 Task: Search one way flight ticket for 4 adults, 2 children, 2 infants in seat and 1 infant on lap in premium economy from Montgomery: Montgomery Regional Airportß(dannelly Field) to Rockford: Chicago Rockford International Airport(was Northwest Chicagoland Regional Airport At Rockford) on 5-1-2023. Choice of flights is American. Number of bags: 1 carry on bag. Outbound departure time preference is 16:00. Return departure time preference is 20:45.
Action: Mouse moved to (198, 284)
Screenshot: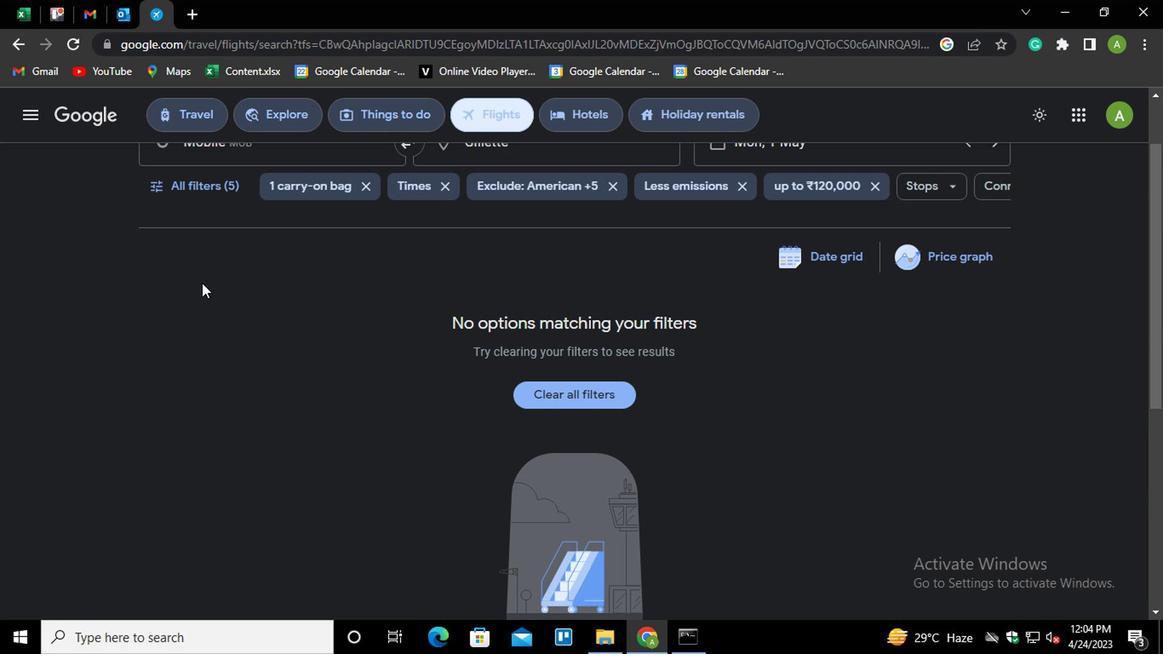 
Action: Mouse scrolled (198, 285) with delta (0, 1)
Screenshot: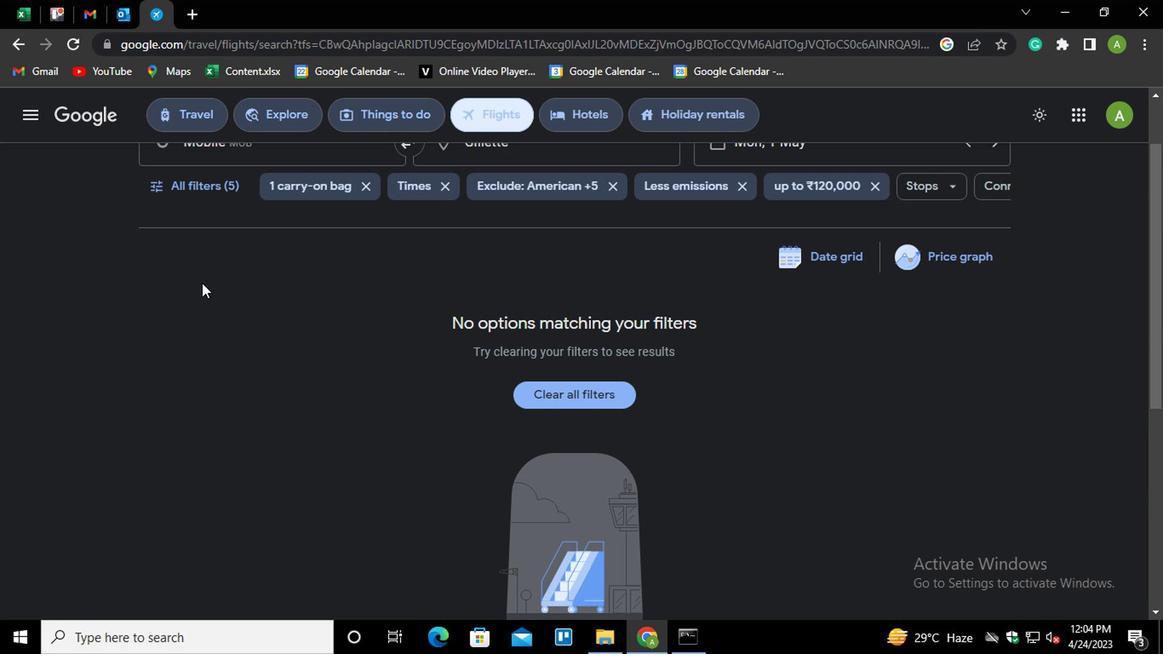 
Action: Mouse scrolled (198, 285) with delta (0, 1)
Screenshot: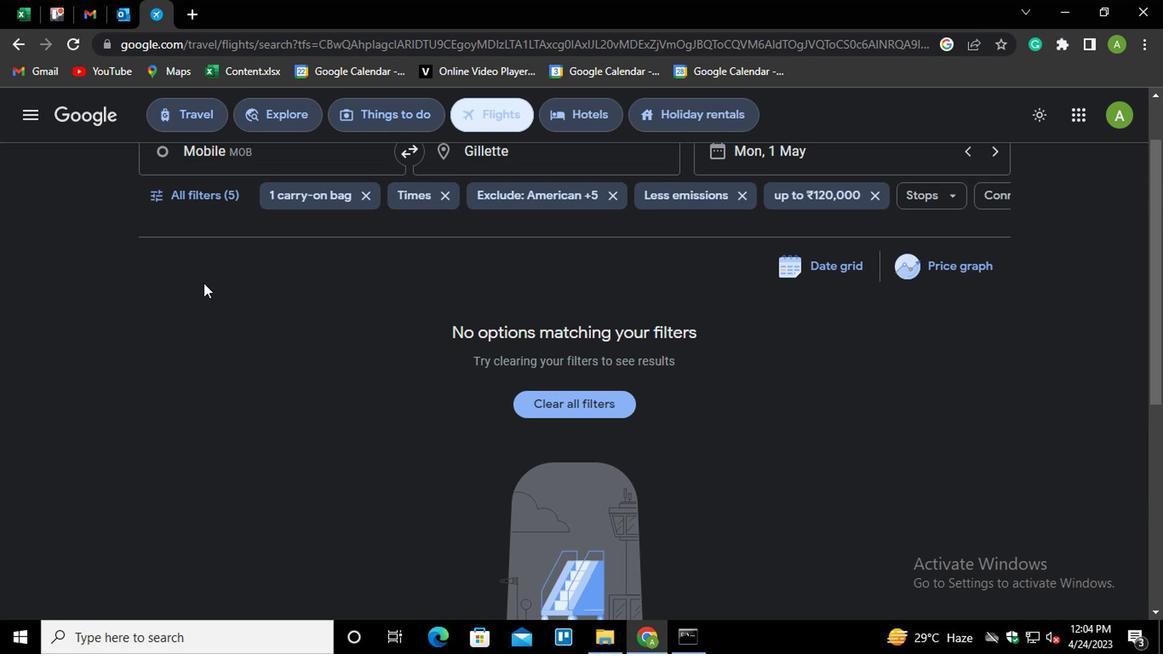 
Action: Mouse scrolled (198, 285) with delta (0, 1)
Screenshot: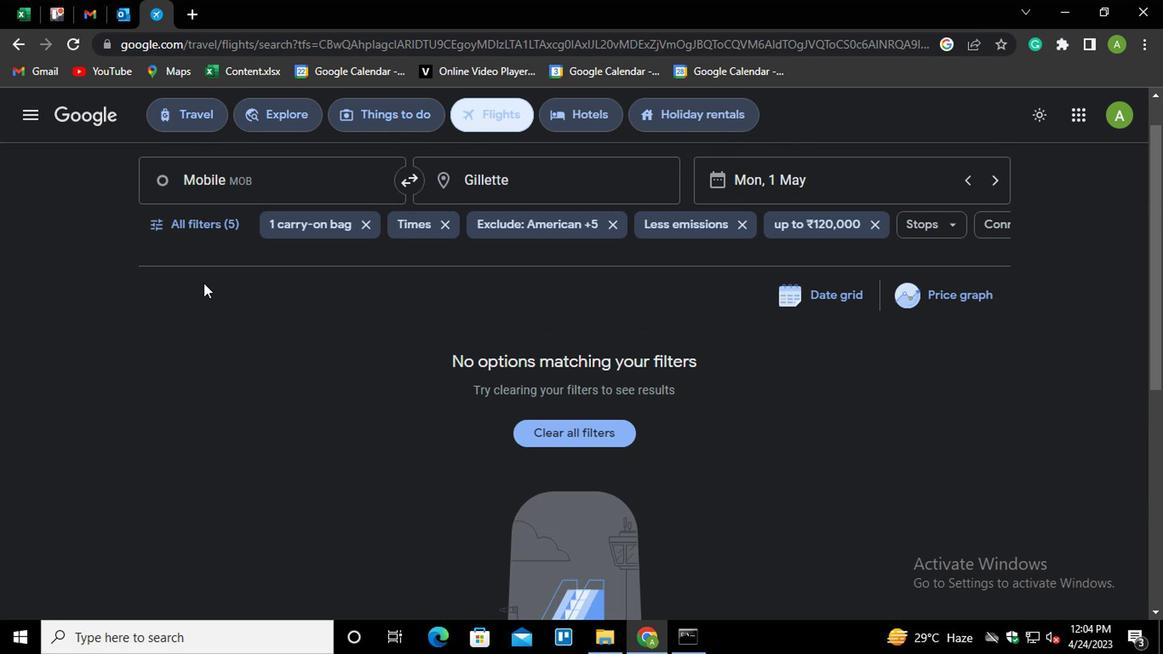 
Action: Mouse moved to (195, 187)
Screenshot: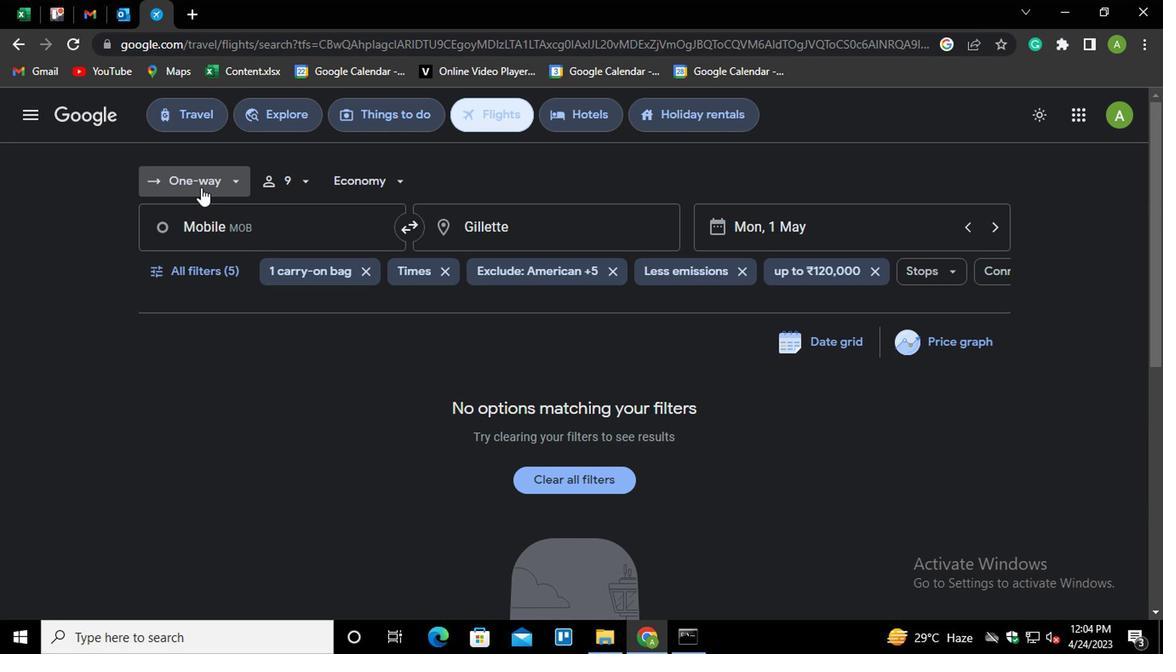 
Action: Mouse pressed left at (195, 187)
Screenshot: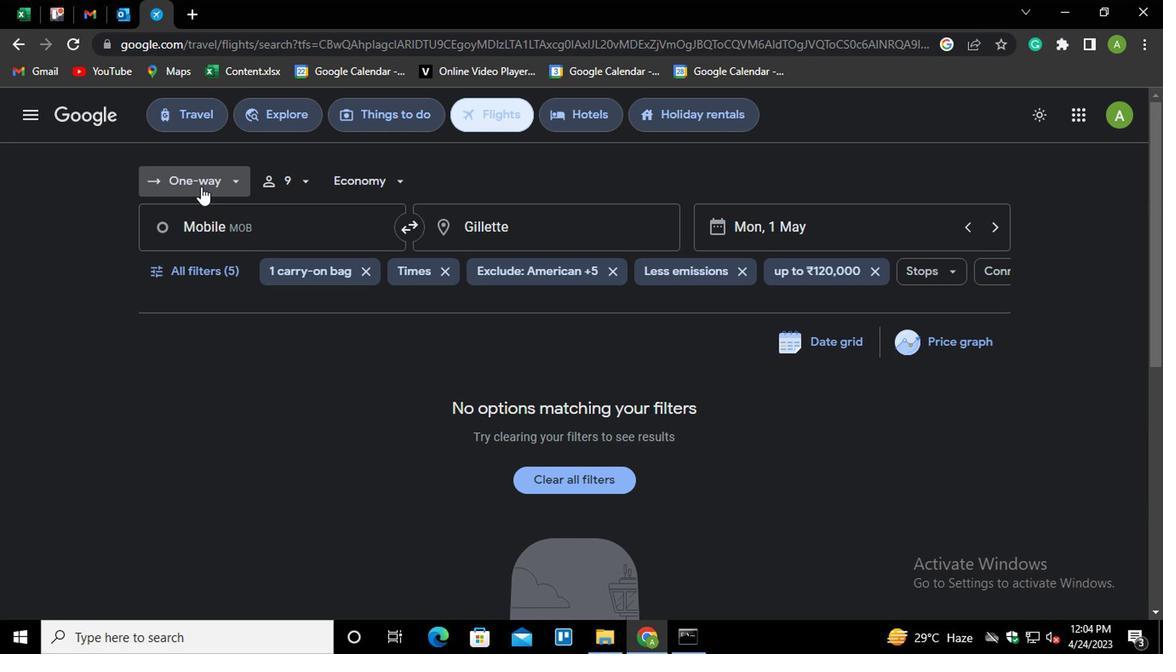 
Action: Mouse moved to (207, 264)
Screenshot: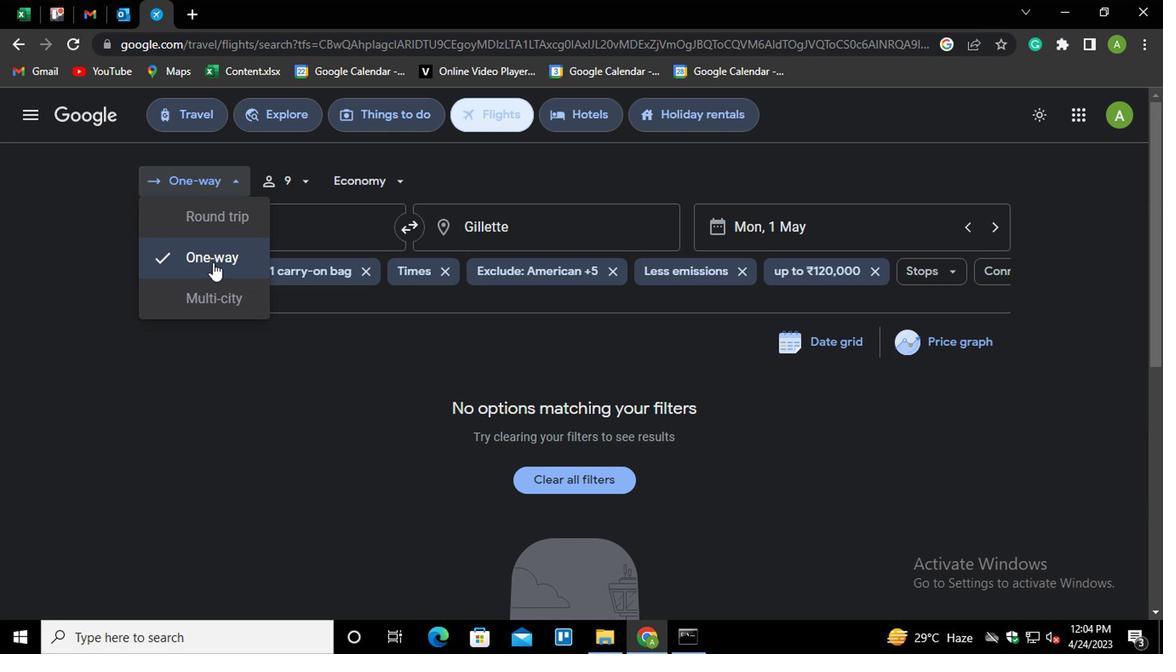 
Action: Mouse pressed left at (207, 264)
Screenshot: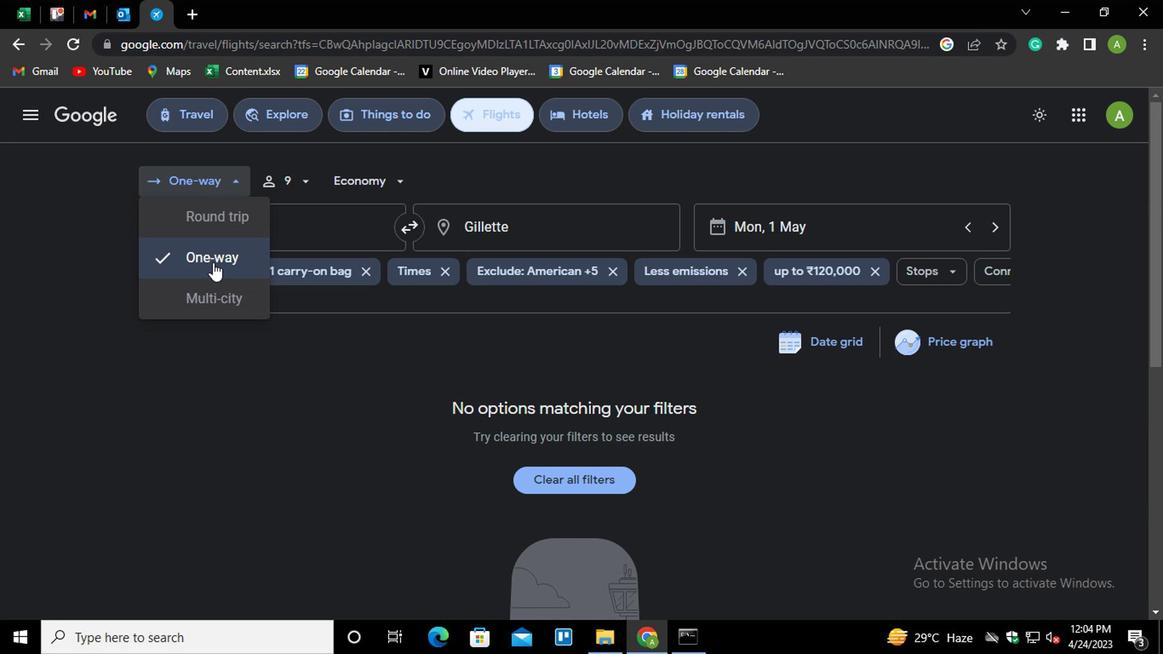 
Action: Mouse moved to (272, 181)
Screenshot: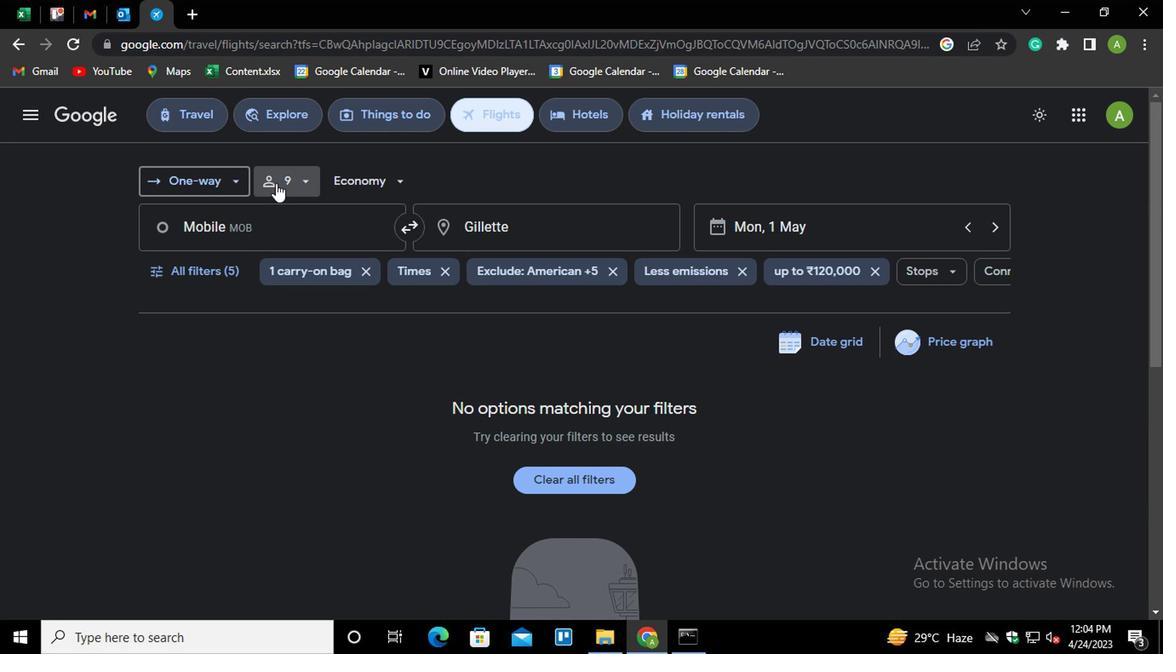 
Action: Mouse pressed left at (272, 181)
Screenshot: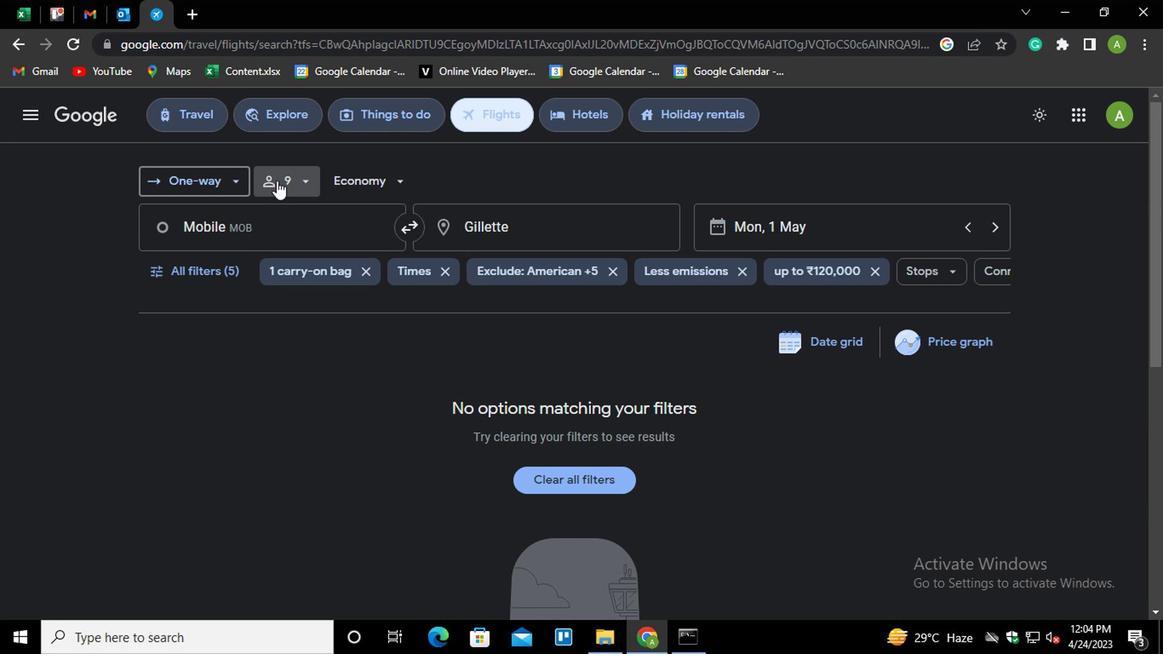 
Action: Mouse moved to (372, 225)
Screenshot: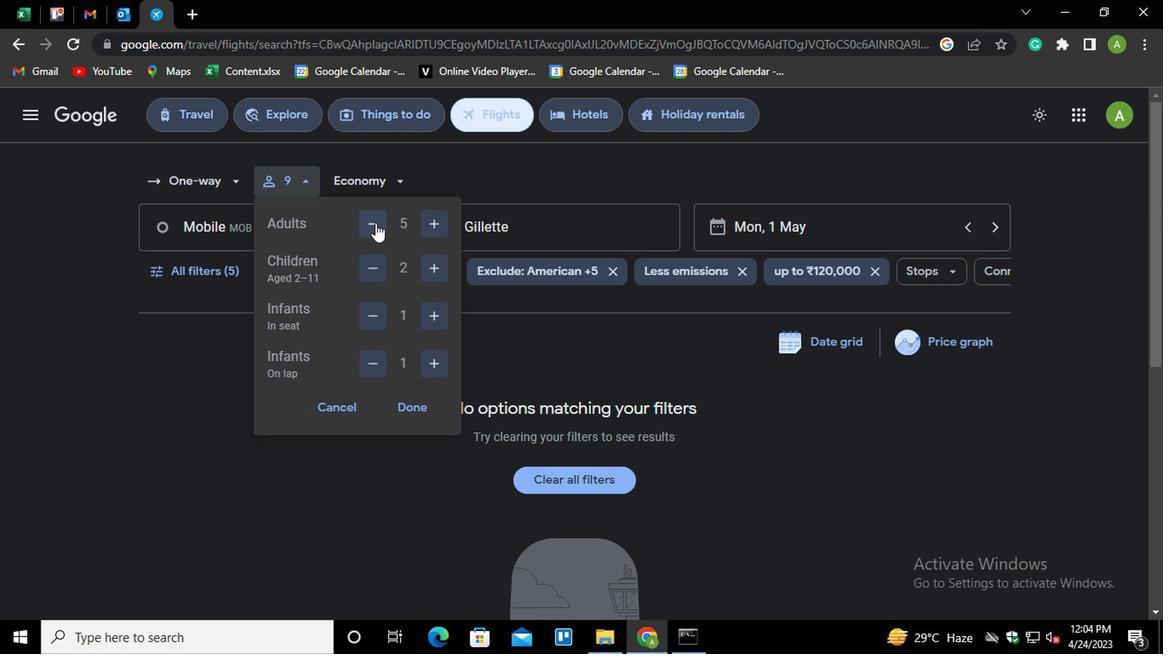 
Action: Mouse pressed left at (372, 225)
Screenshot: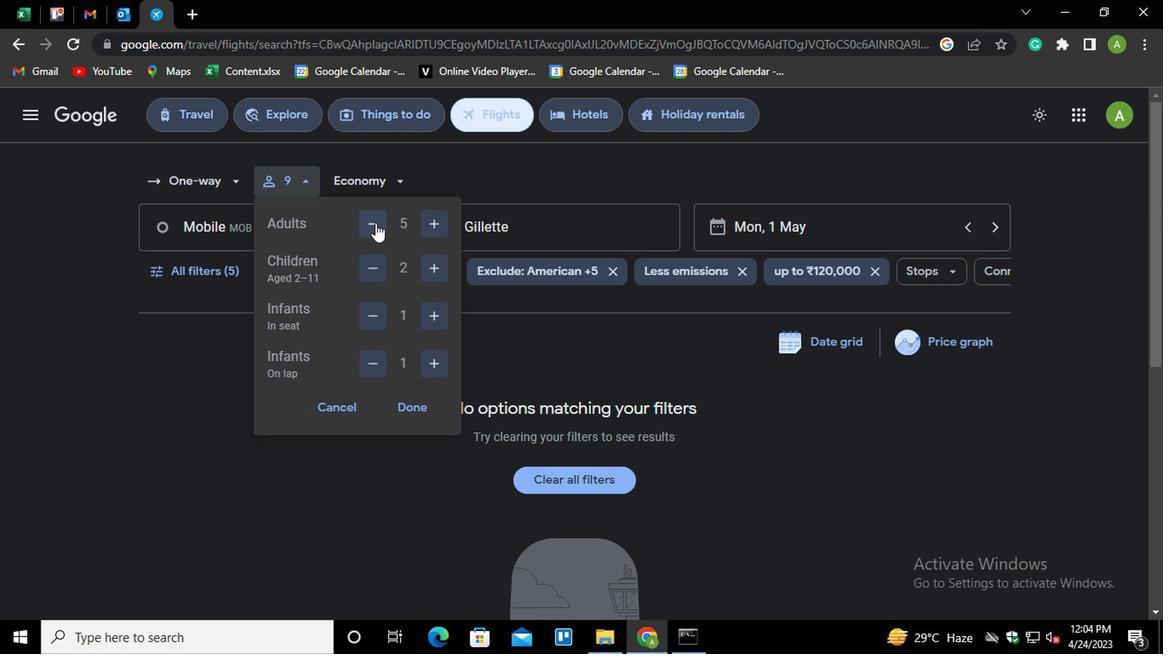
Action: Mouse moved to (435, 323)
Screenshot: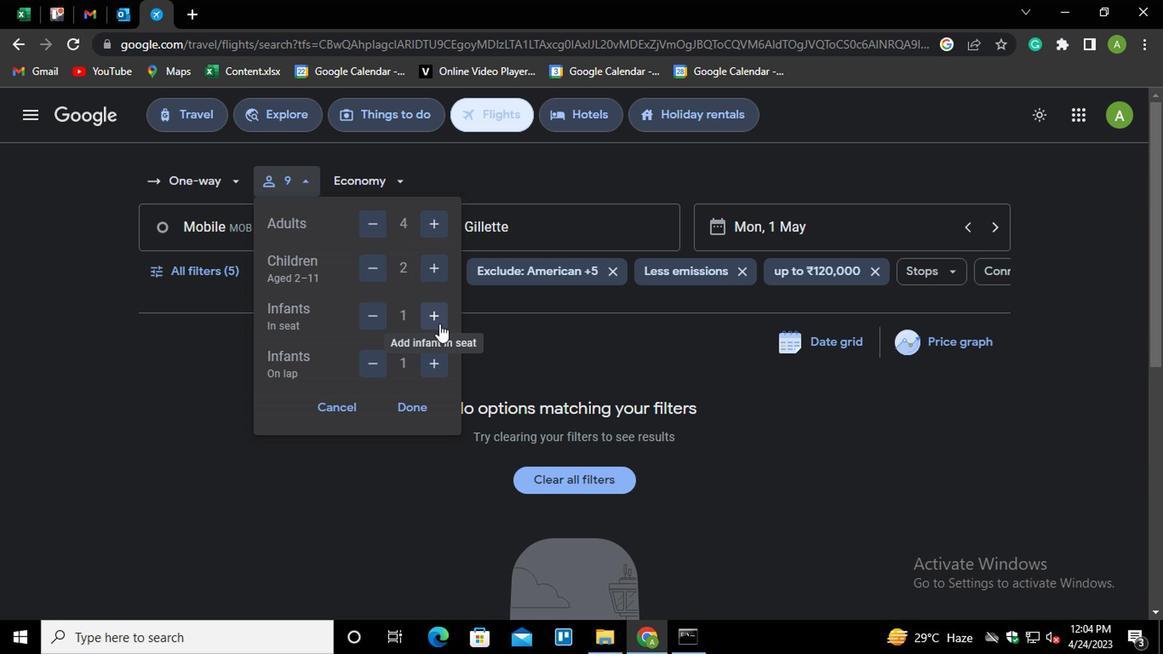 
Action: Mouse pressed left at (435, 323)
Screenshot: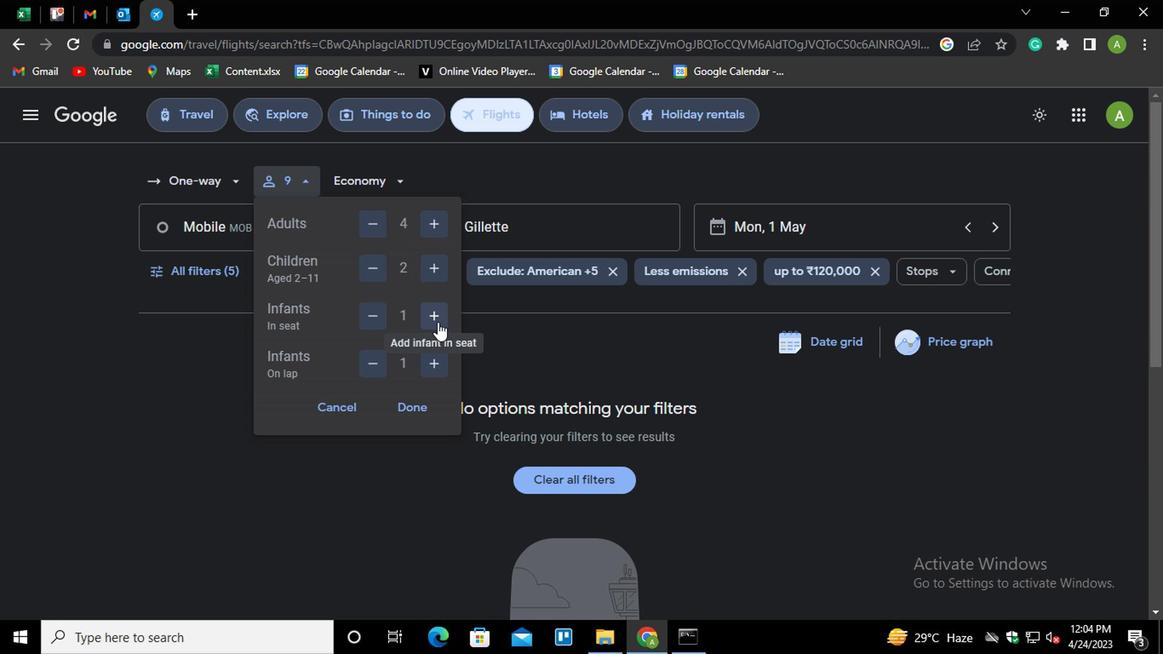 
Action: Mouse moved to (410, 398)
Screenshot: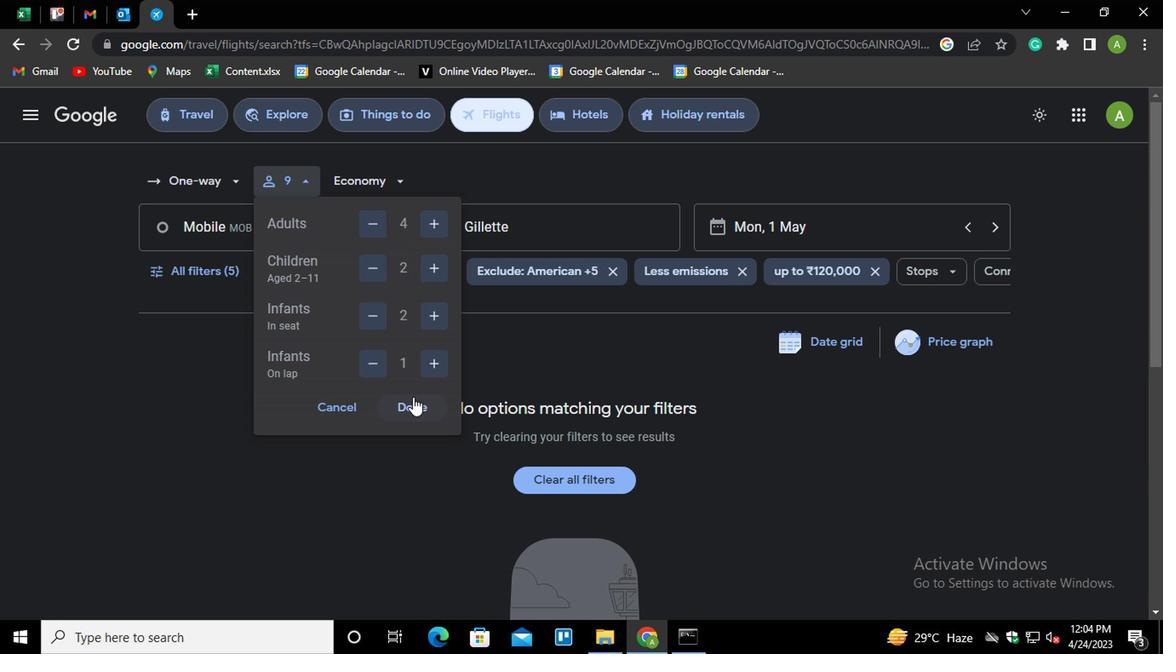 
Action: Mouse pressed left at (410, 398)
Screenshot: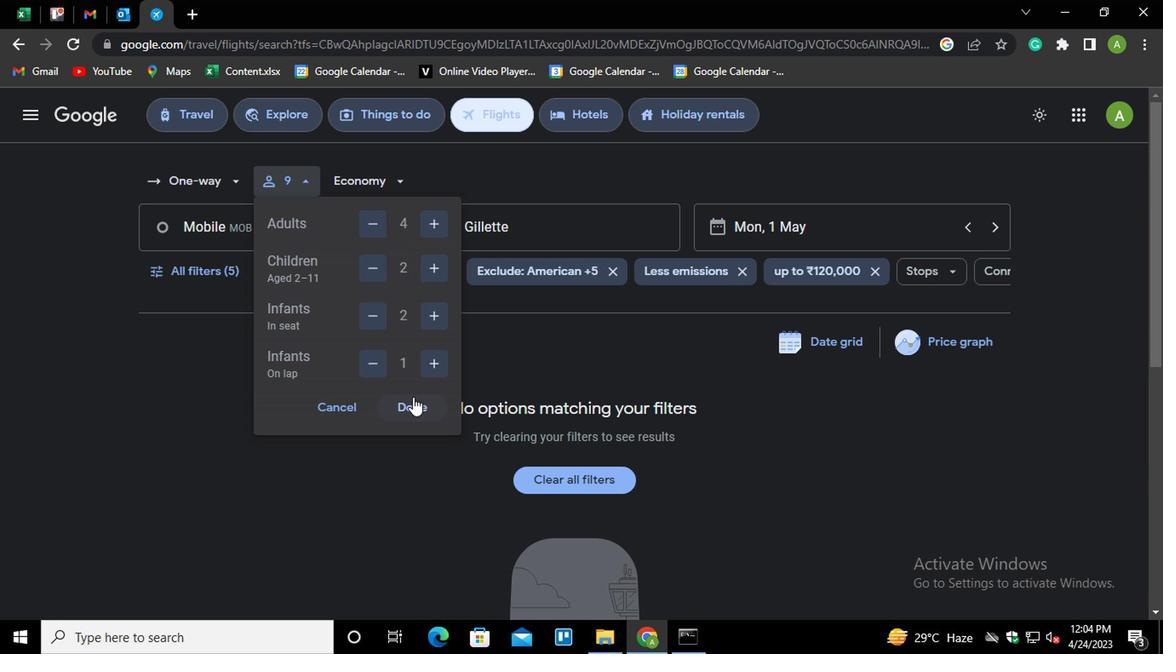 
Action: Mouse moved to (375, 174)
Screenshot: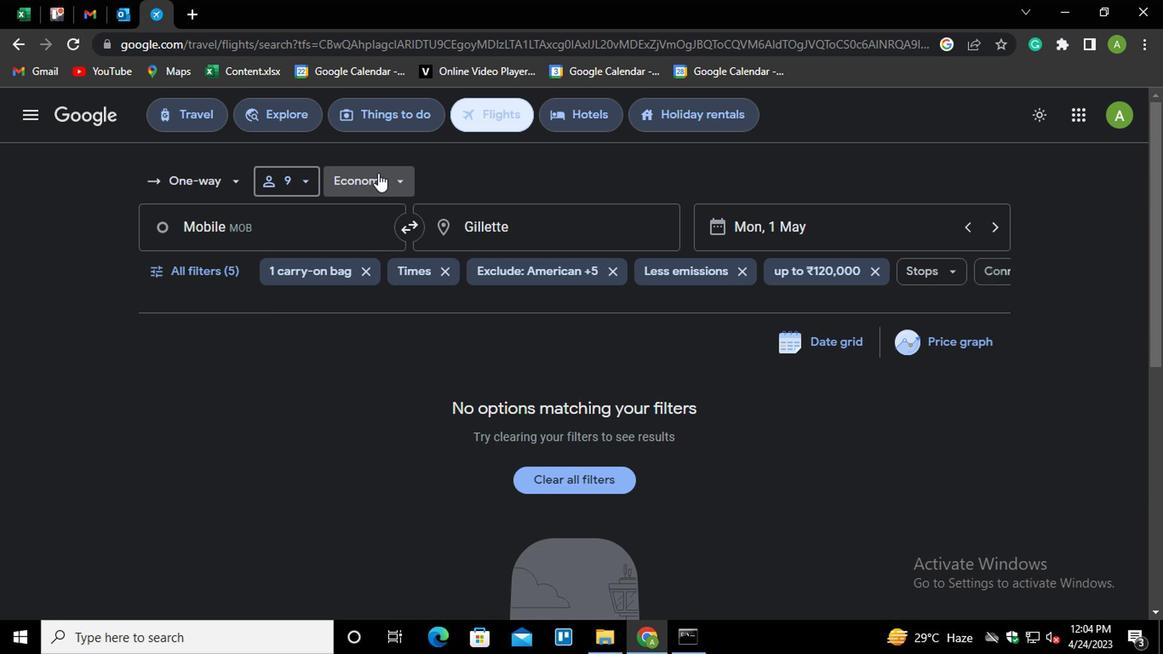 
Action: Mouse pressed left at (375, 174)
Screenshot: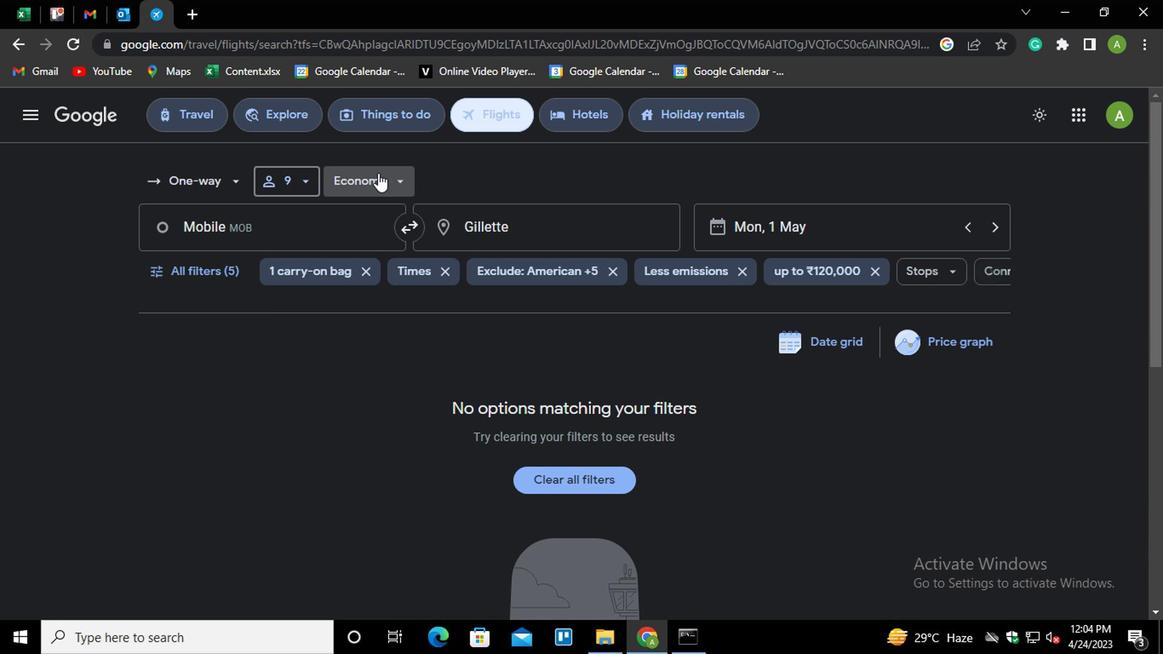 
Action: Mouse moved to (389, 255)
Screenshot: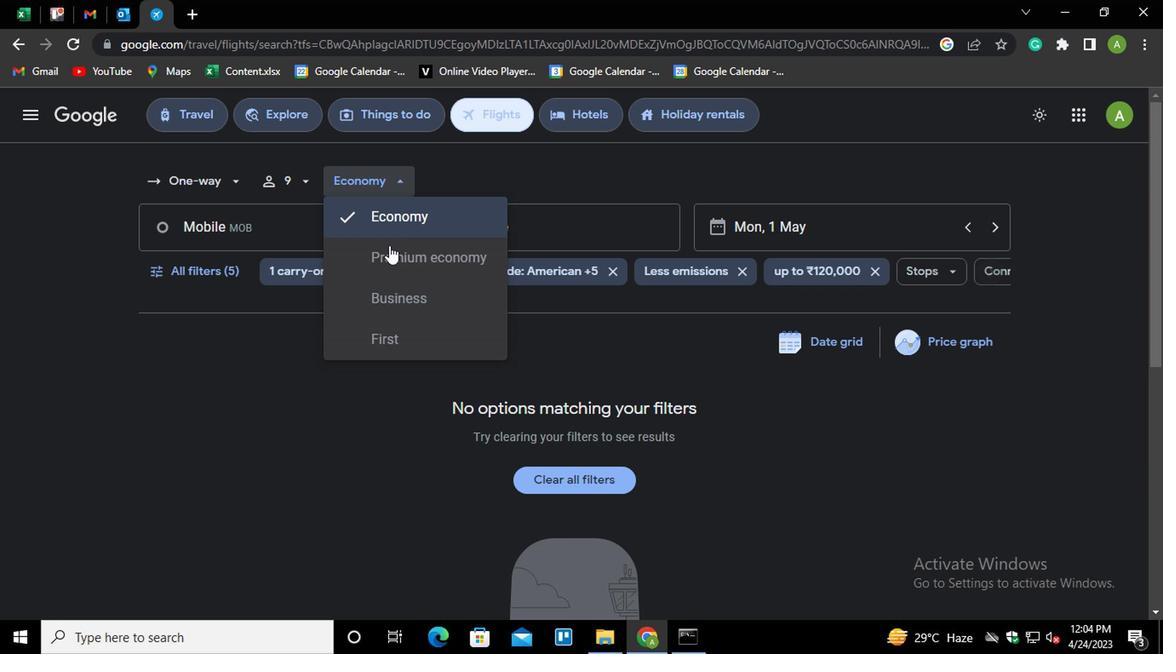 
Action: Mouse pressed left at (389, 255)
Screenshot: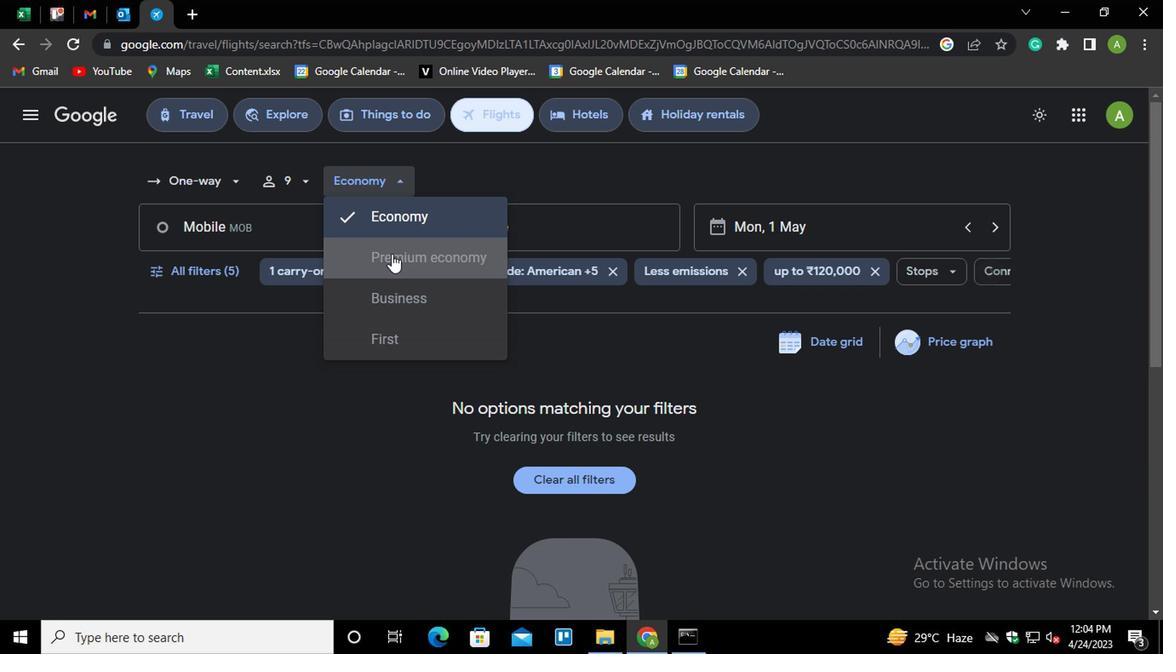 
Action: Mouse moved to (290, 229)
Screenshot: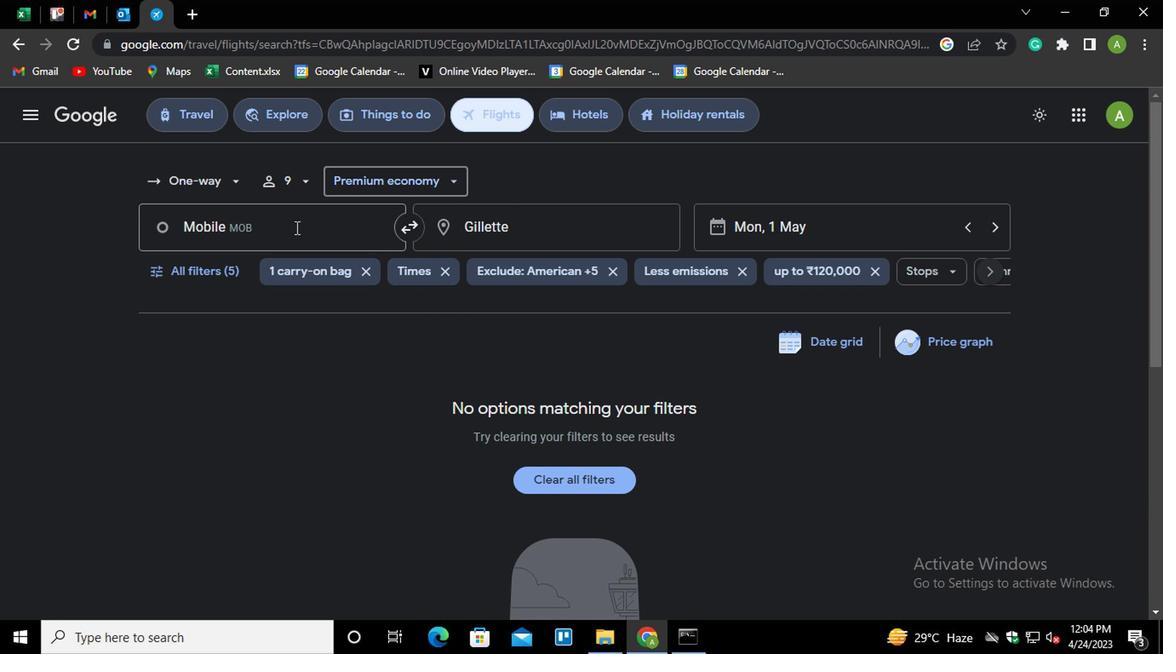
Action: Mouse pressed left at (290, 229)
Screenshot: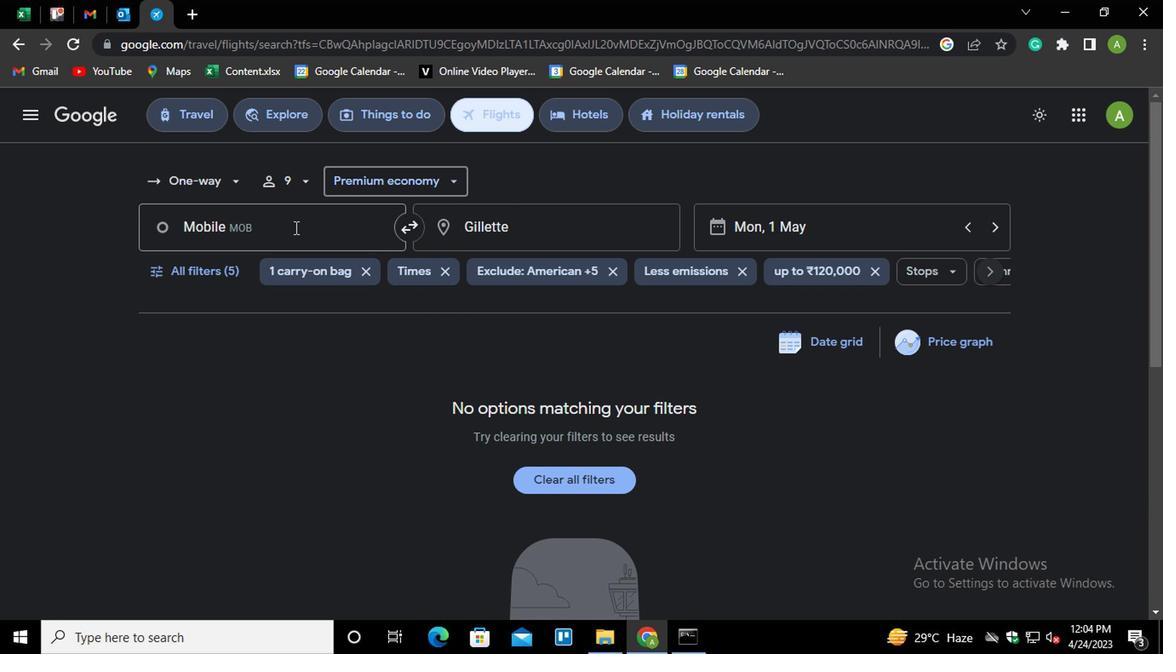 
Action: Key pressed <Key.shift_r>N<Key.backspace><Key.shift_r>Montgomer
Screenshot: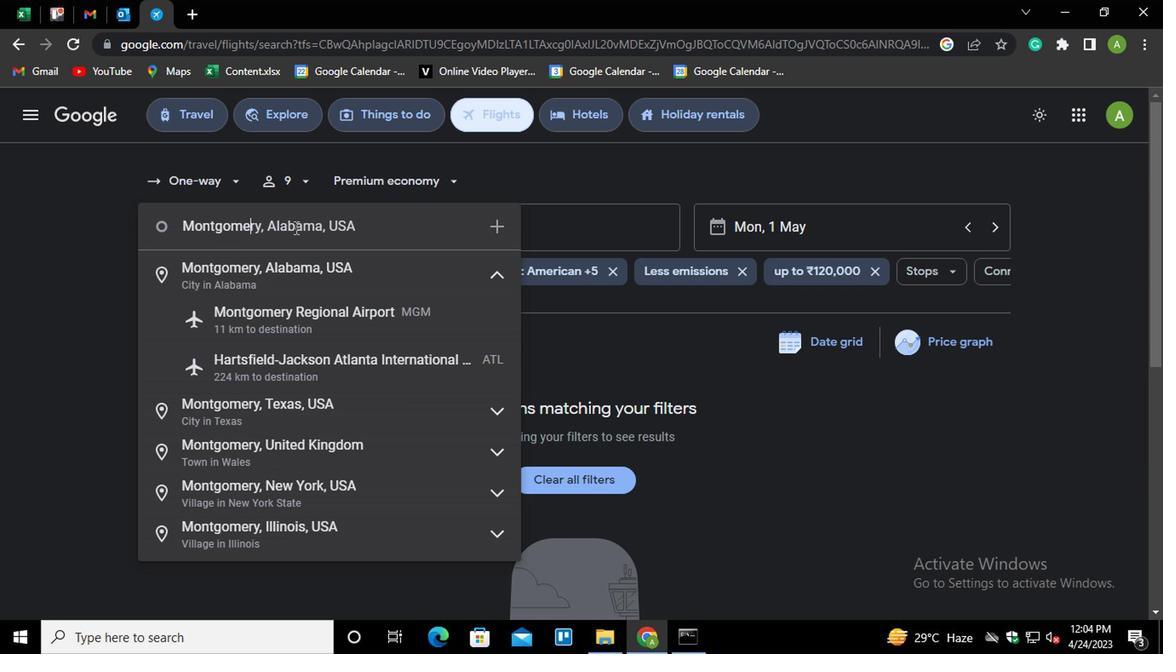 
Action: Mouse moved to (307, 327)
Screenshot: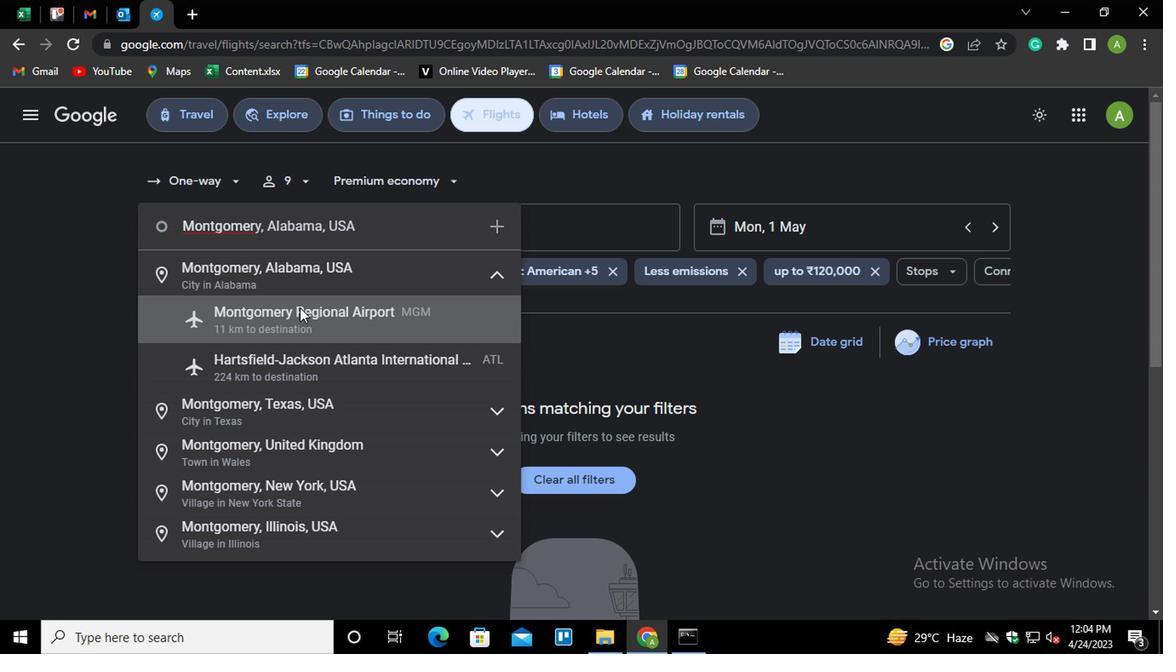 
Action: Mouse pressed left at (307, 327)
Screenshot: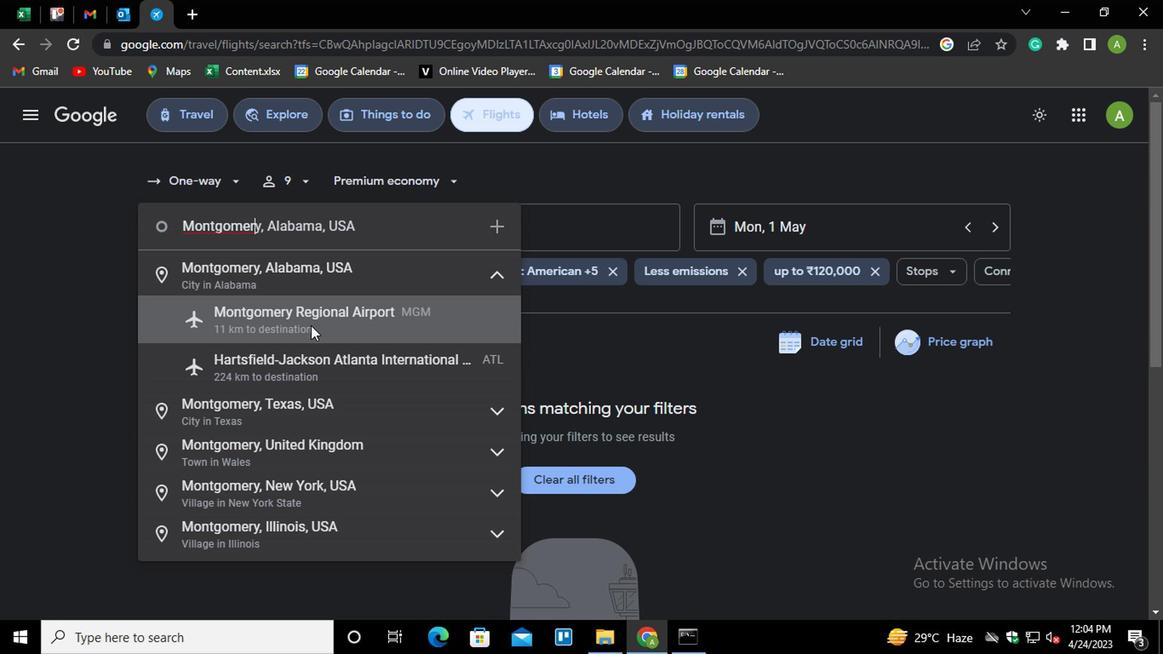 
Action: Mouse moved to (491, 220)
Screenshot: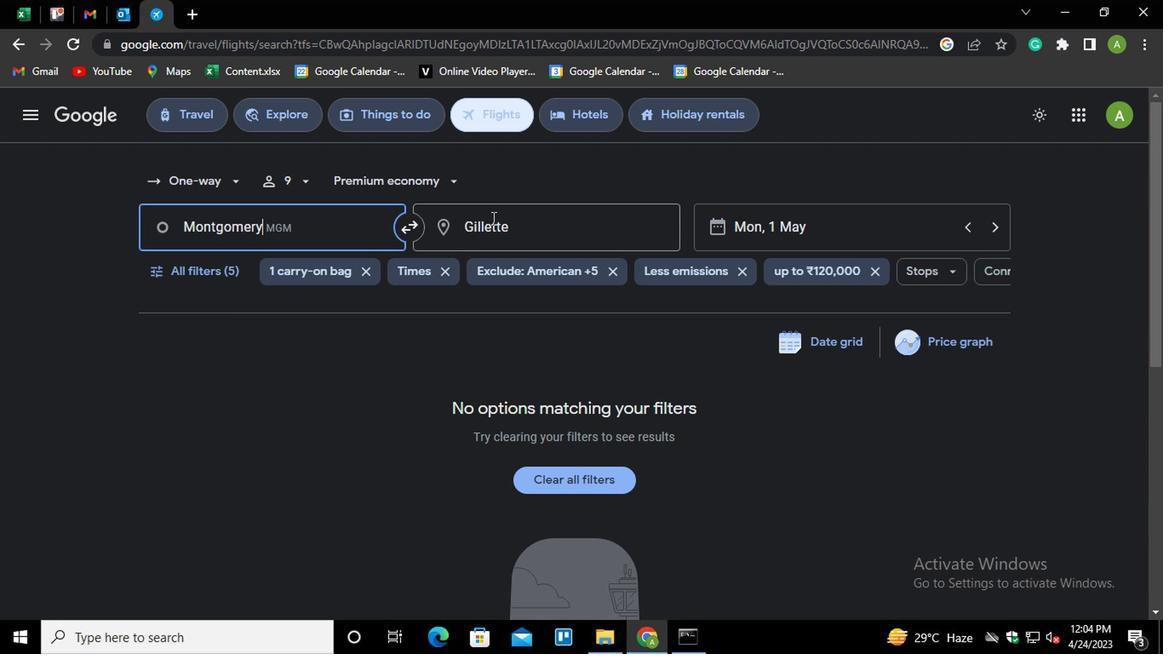 
Action: Mouse pressed left at (491, 220)
Screenshot: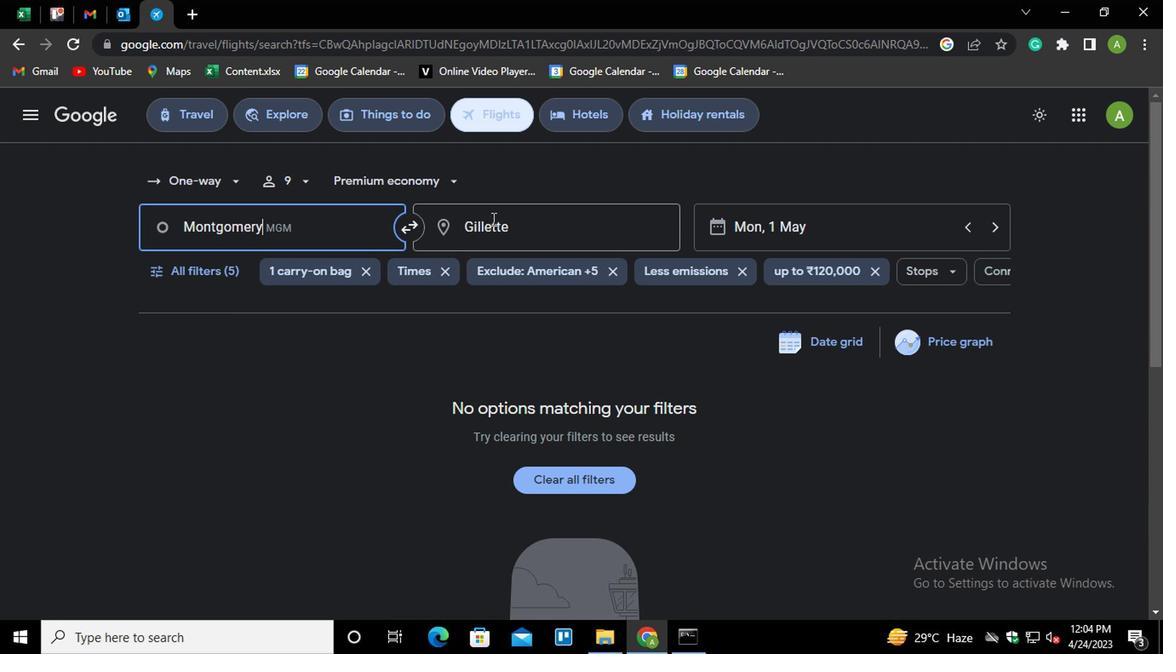 
Action: Mouse moved to (493, 226)
Screenshot: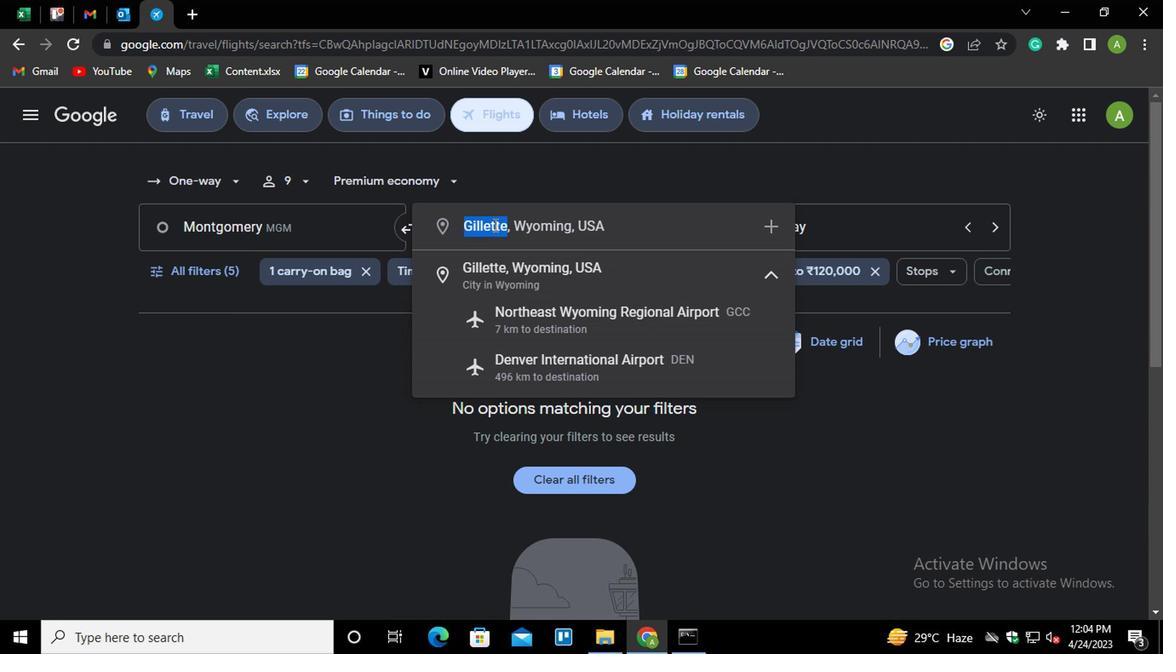 
Action: Key pressed <Key.shift><Key.shift><Key.shift><Key.shift><Key.shift><Key.shift><Key.shift><Key.shift><Key.shift><Key.shift><Key.shift><Key.shift><Key.shift><Key.shift><Key.shift><Key.shift><Key.shift><Key.shift>CHICAGO
Screenshot: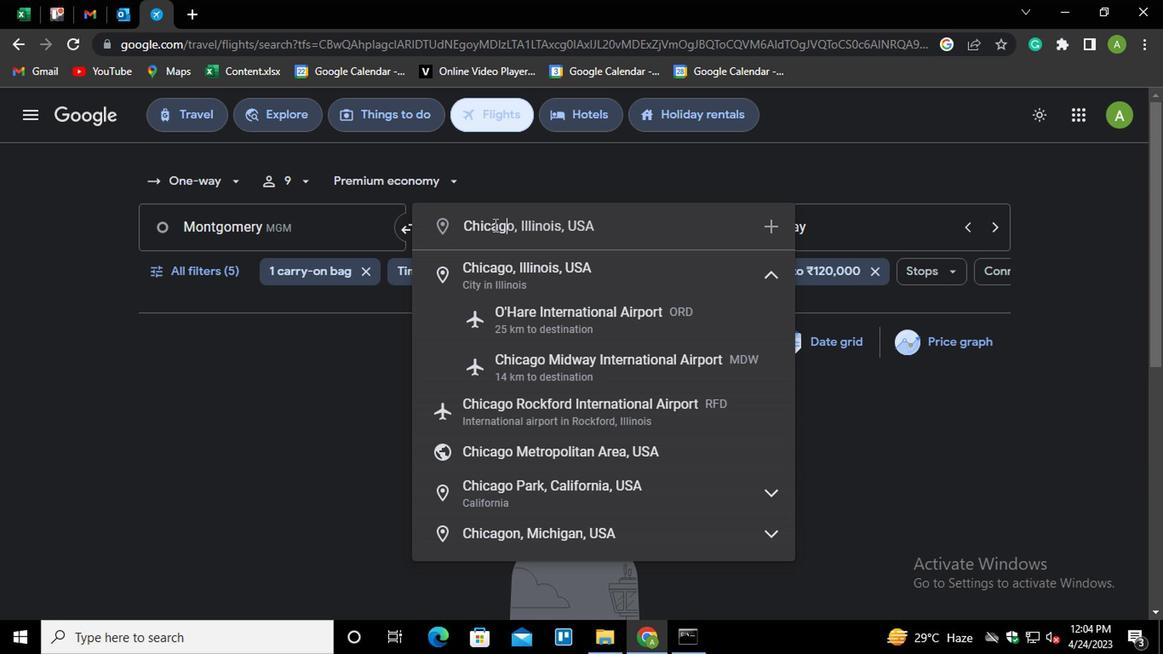
Action: Mouse moved to (594, 407)
Screenshot: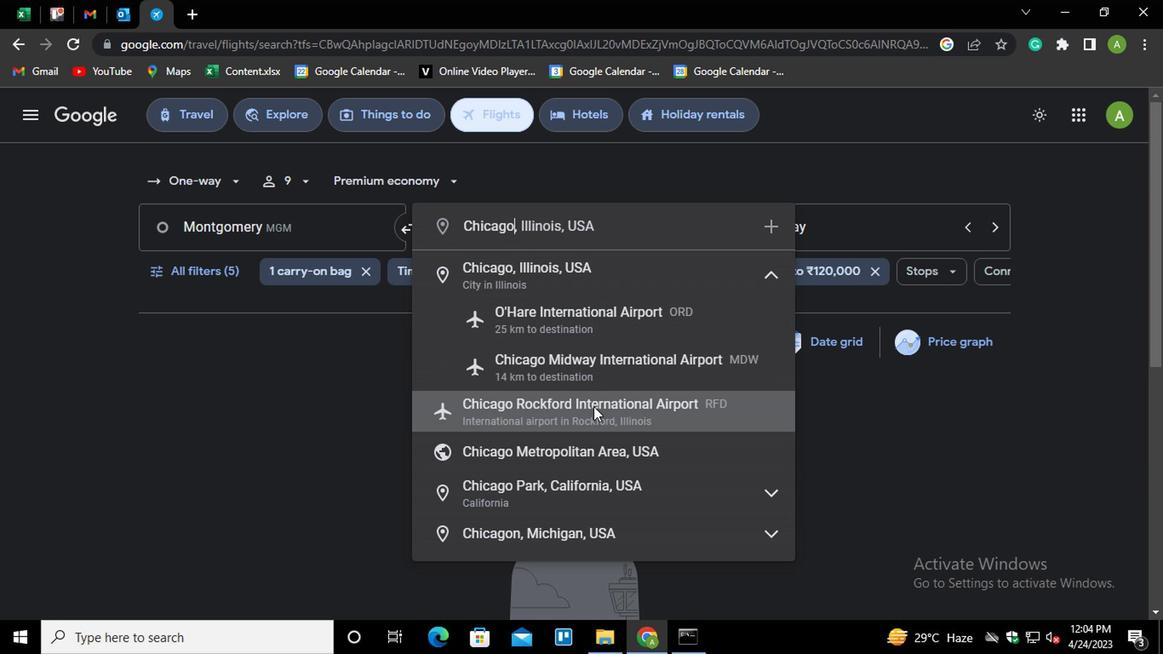 
Action: Mouse pressed left at (594, 407)
Screenshot: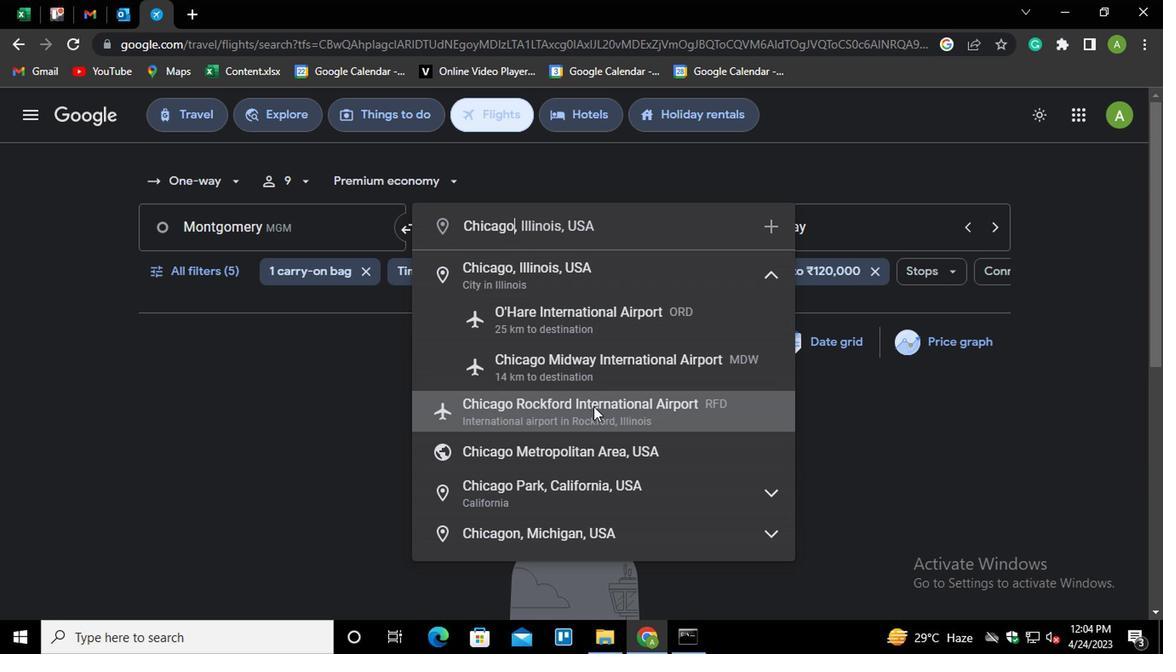 
Action: Mouse moved to (213, 273)
Screenshot: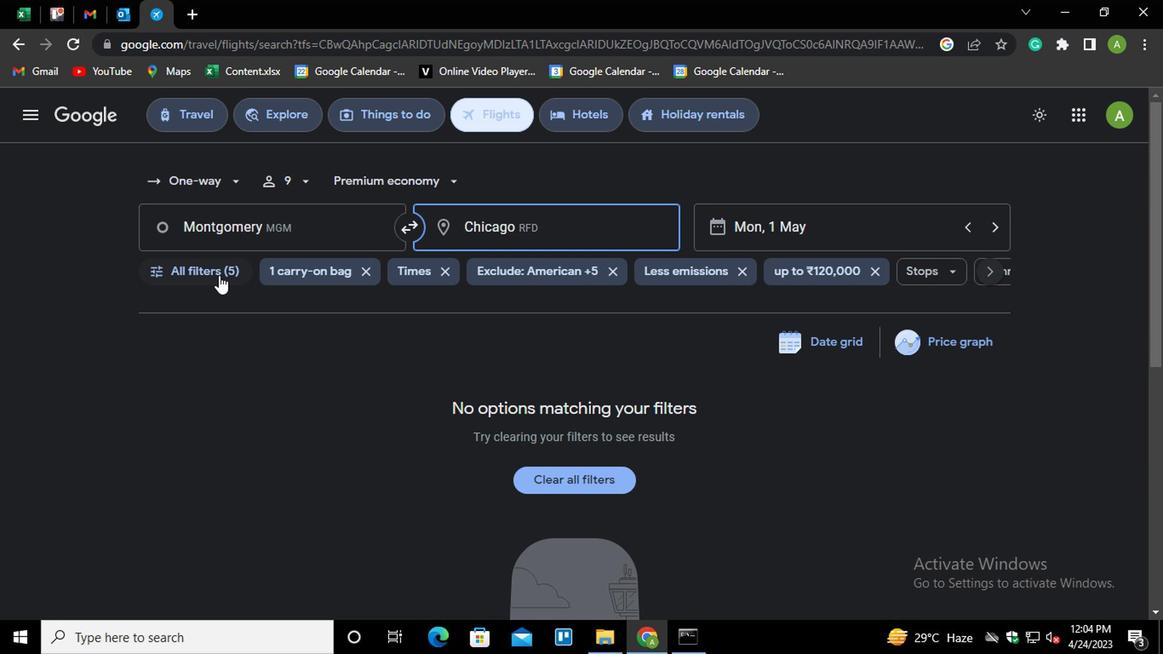 
Action: Mouse pressed left at (213, 273)
Screenshot: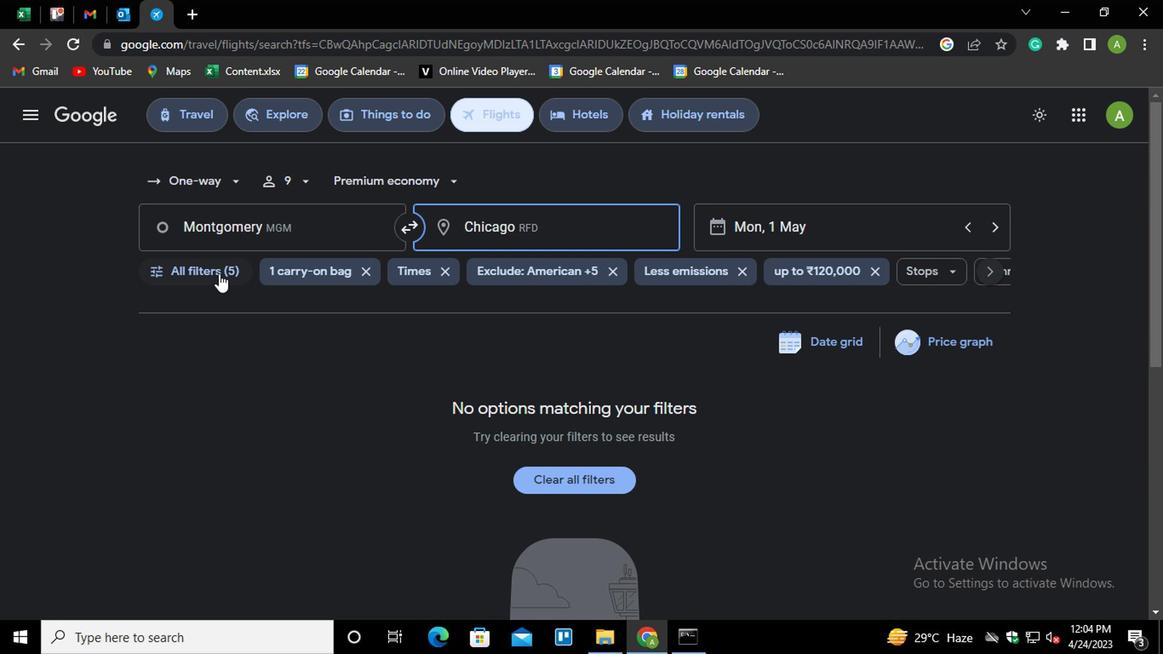 
Action: Mouse moved to (283, 490)
Screenshot: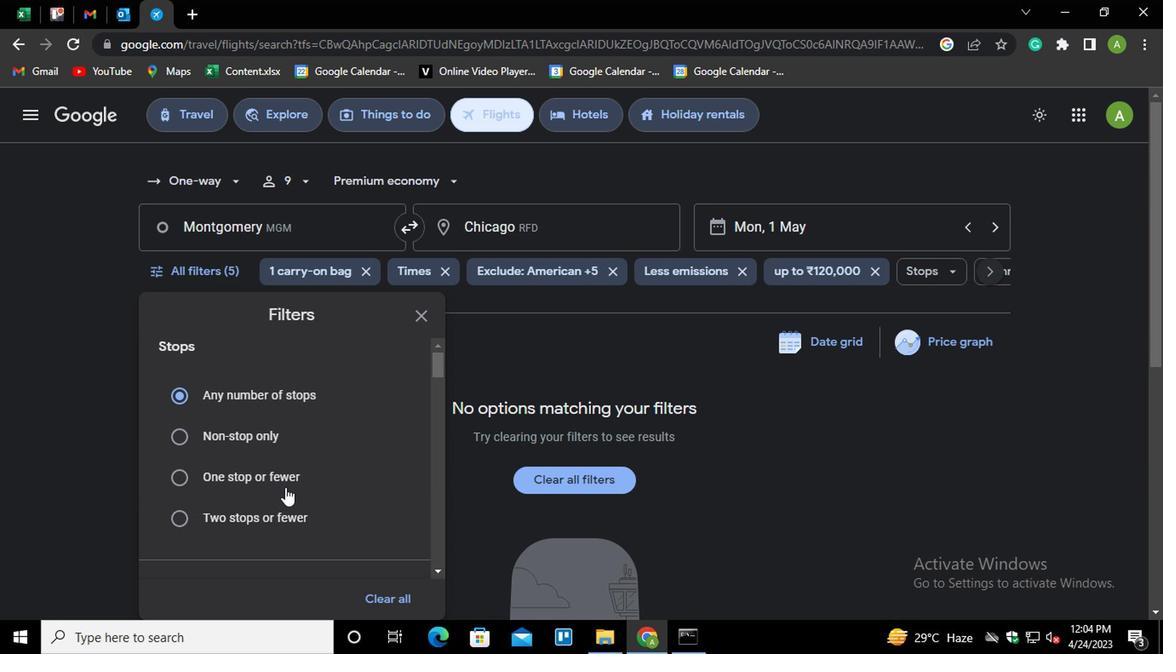 
Action: Mouse scrolled (283, 489) with delta (0, 0)
Screenshot: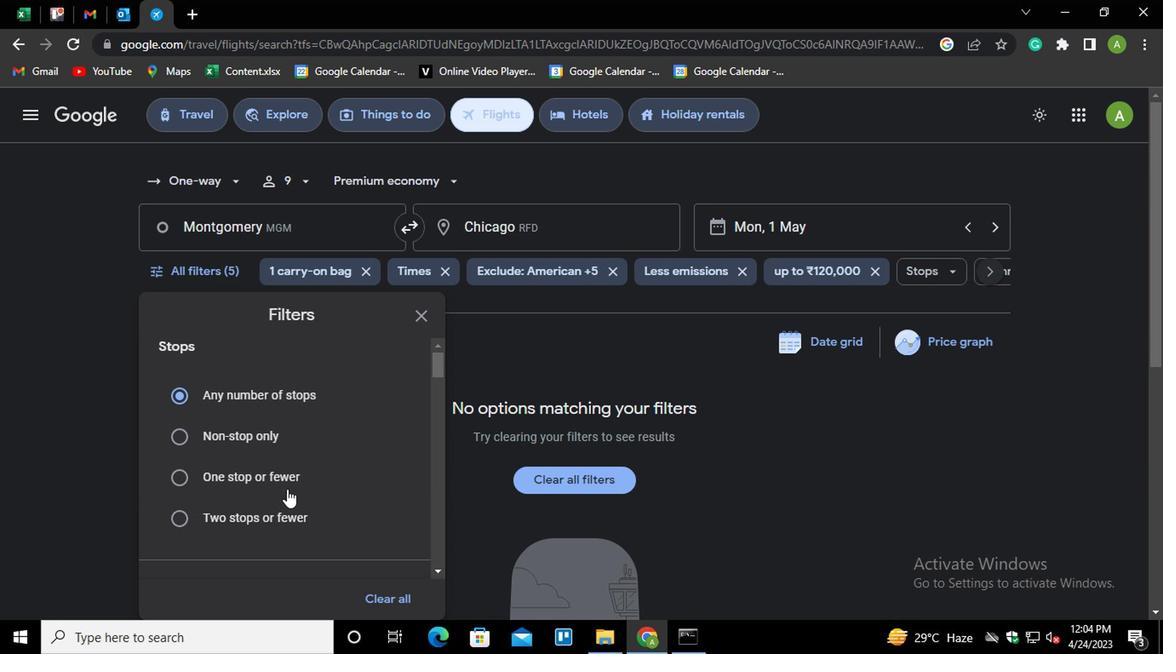 
Action: Mouse scrolled (283, 489) with delta (0, 0)
Screenshot: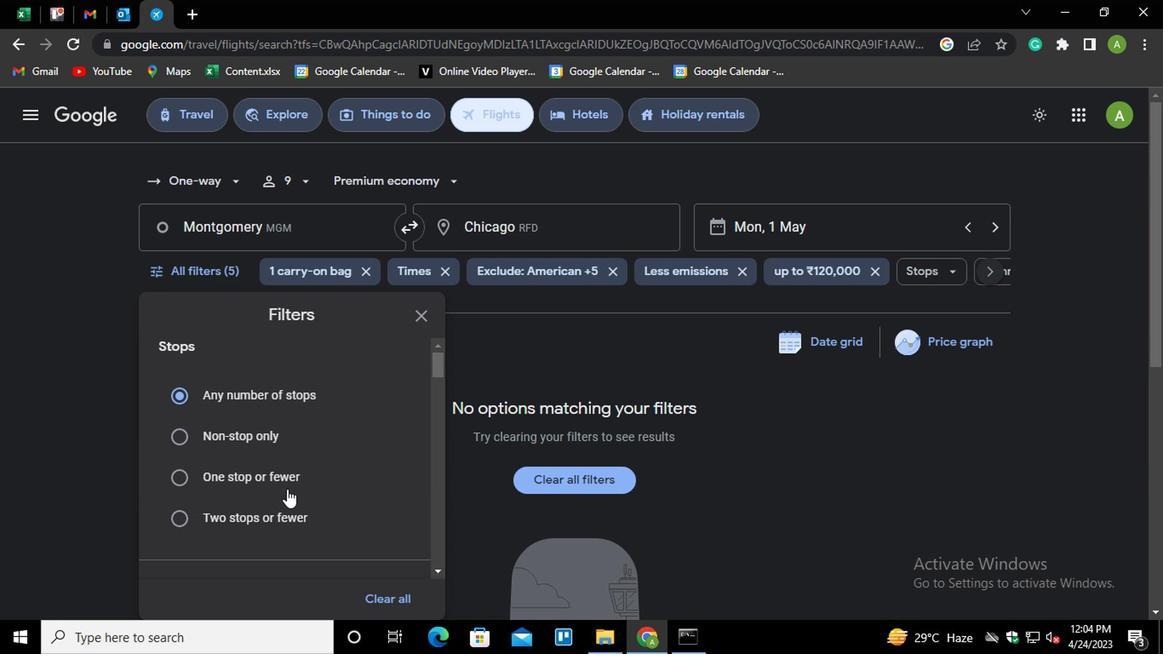
Action: Mouse moved to (286, 490)
Screenshot: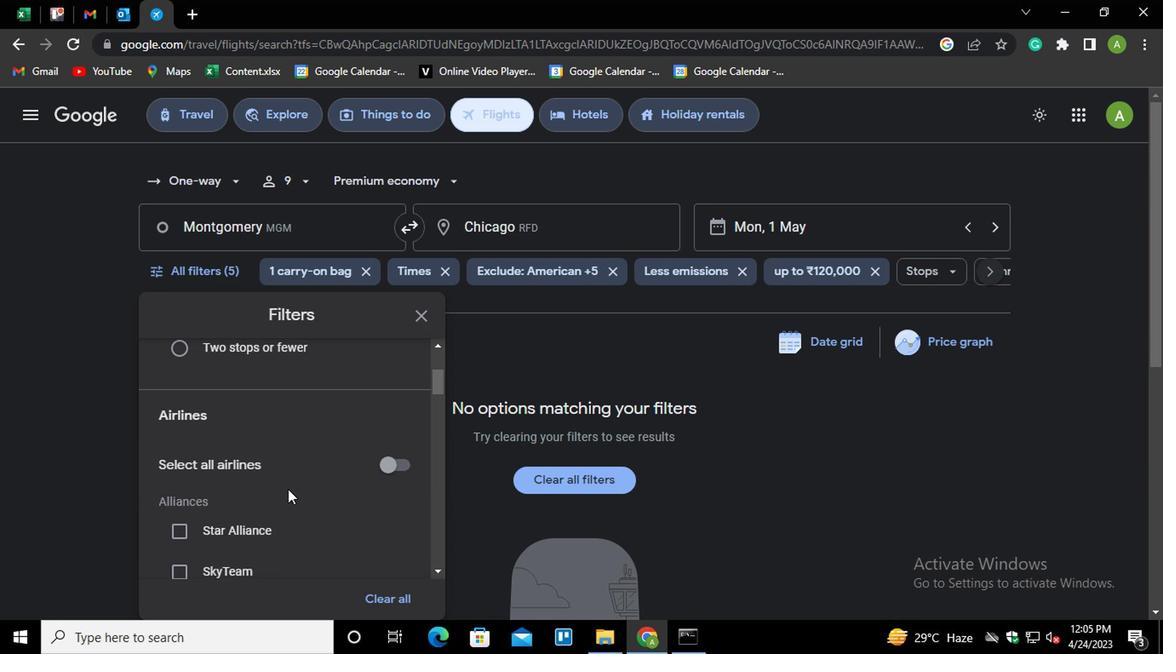 
Action: Mouse scrolled (286, 489) with delta (0, 0)
Screenshot: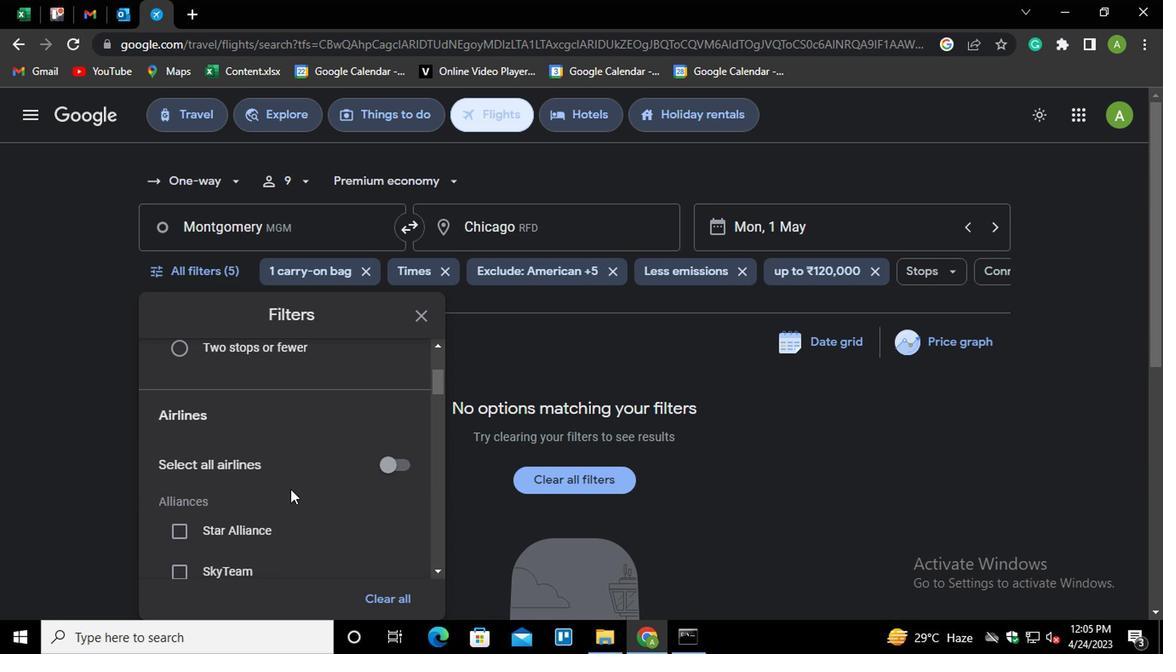 
Action: Mouse scrolled (286, 489) with delta (0, 0)
Screenshot: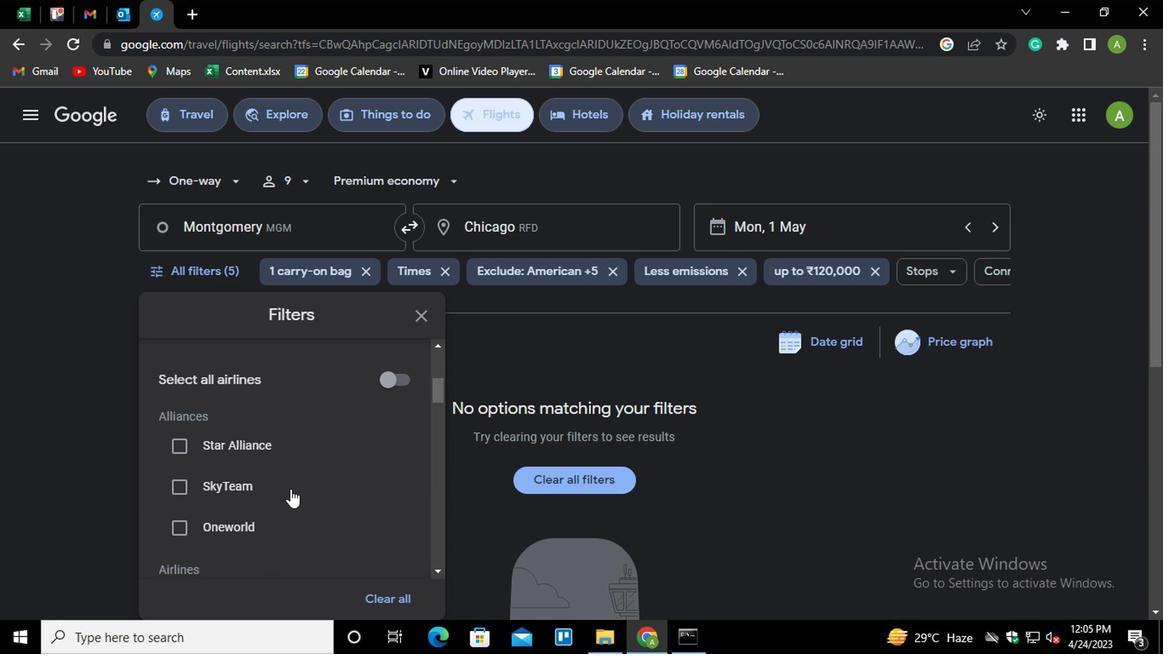 
Action: Mouse scrolled (286, 489) with delta (0, 0)
Screenshot: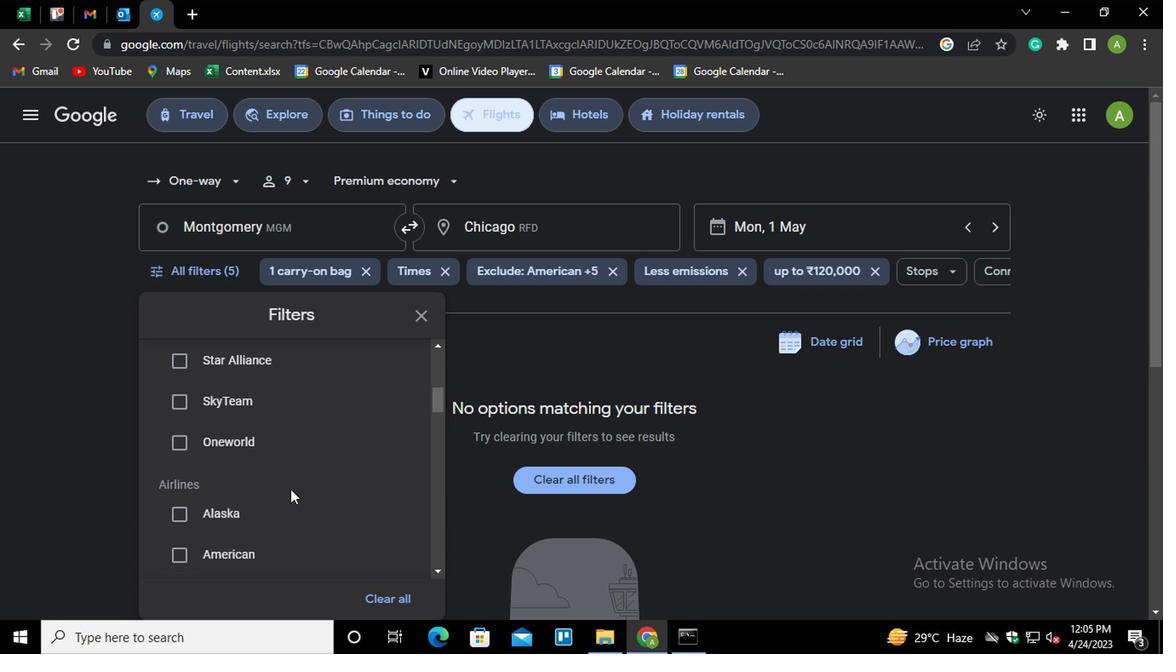 
Action: Mouse moved to (196, 464)
Screenshot: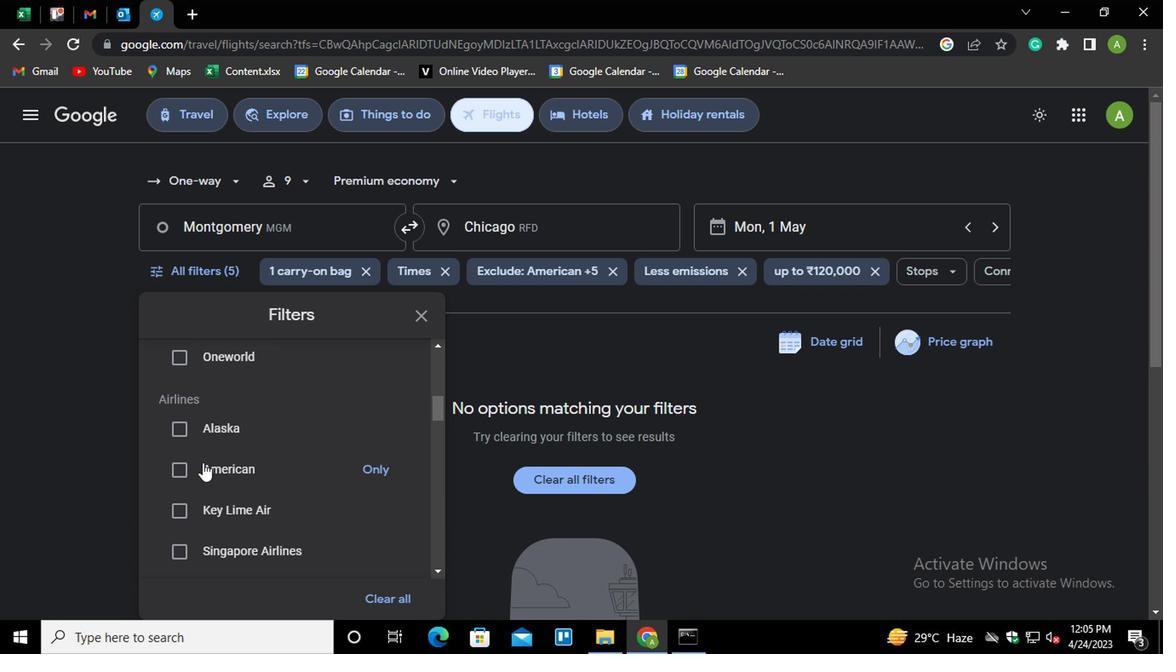 
Action: Mouse pressed left at (196, 464)
Screenshot: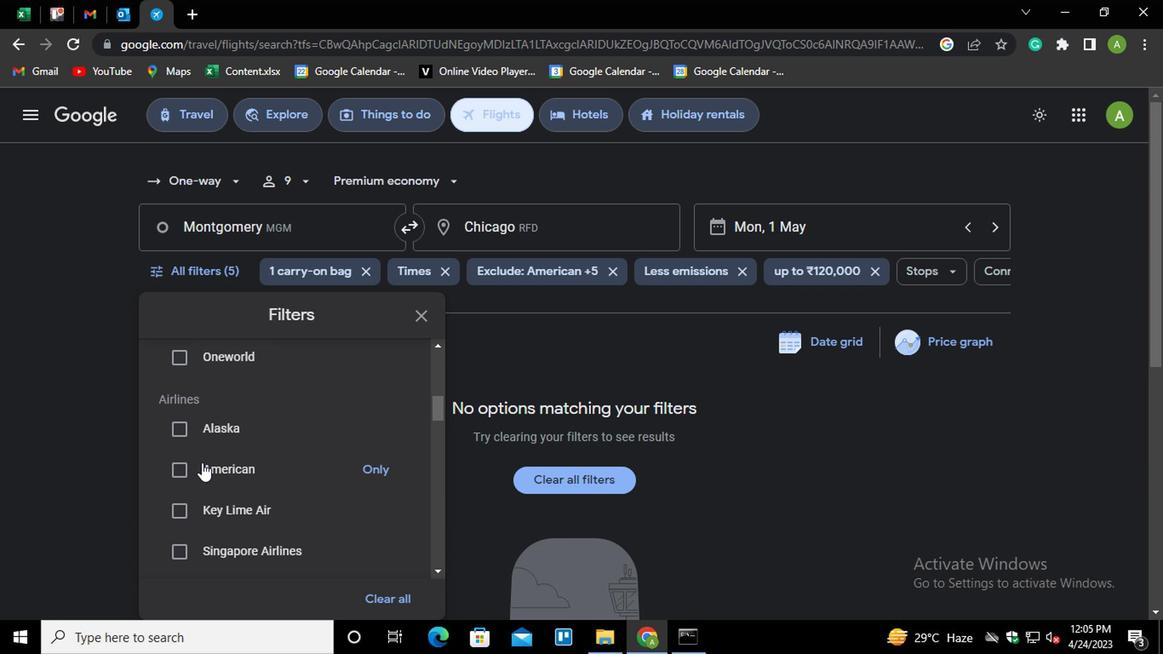 
Action: Mouse moved to (283, 491)
Screenshot: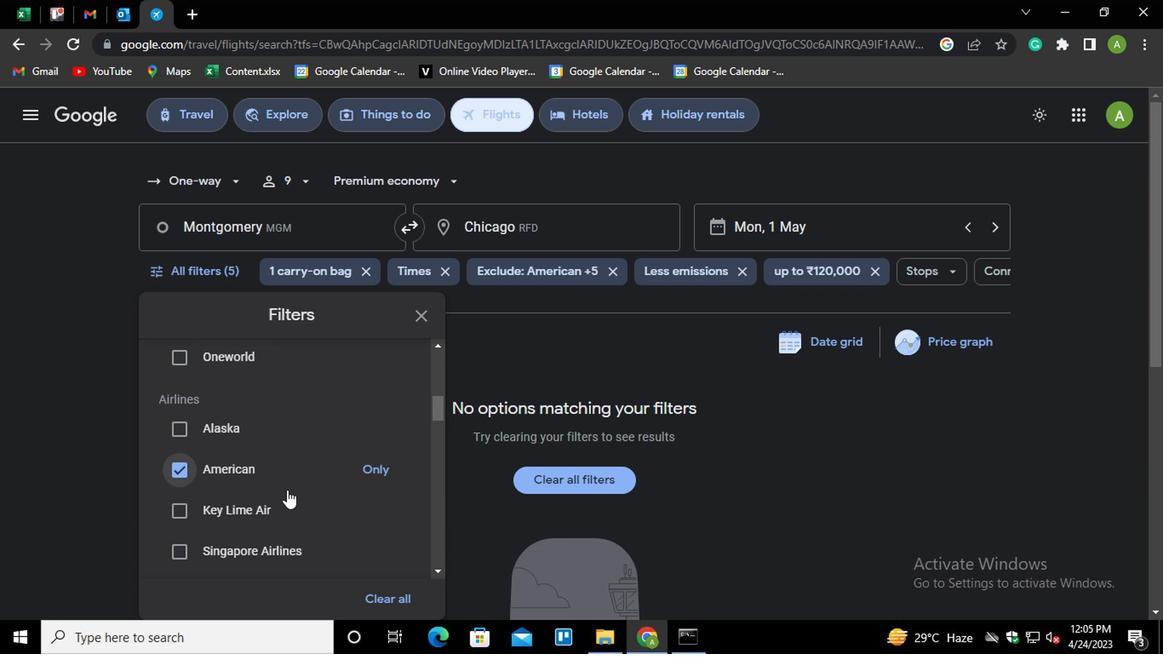
Action: Mouse scrolled (283, 490) with delta (0, -1)
Screenshot: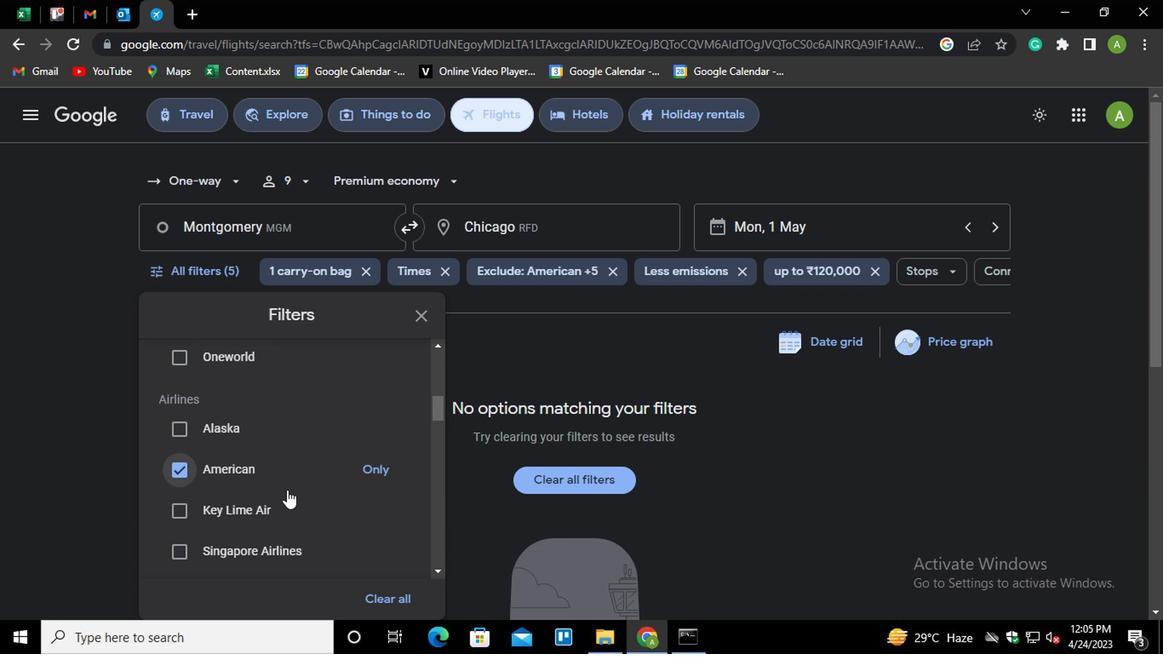 
Action: Mouse moved to (267, 498)
Screenshot: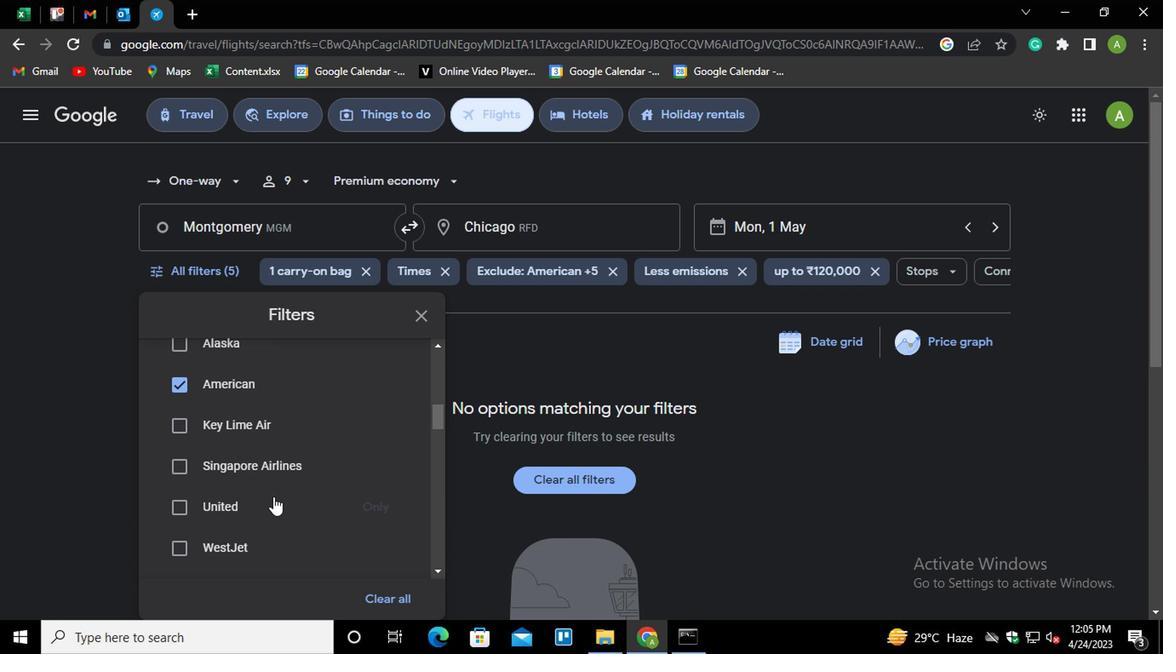 
Action: Mouse scrolled (267, 497) with delta (0, 0)
Screenshot: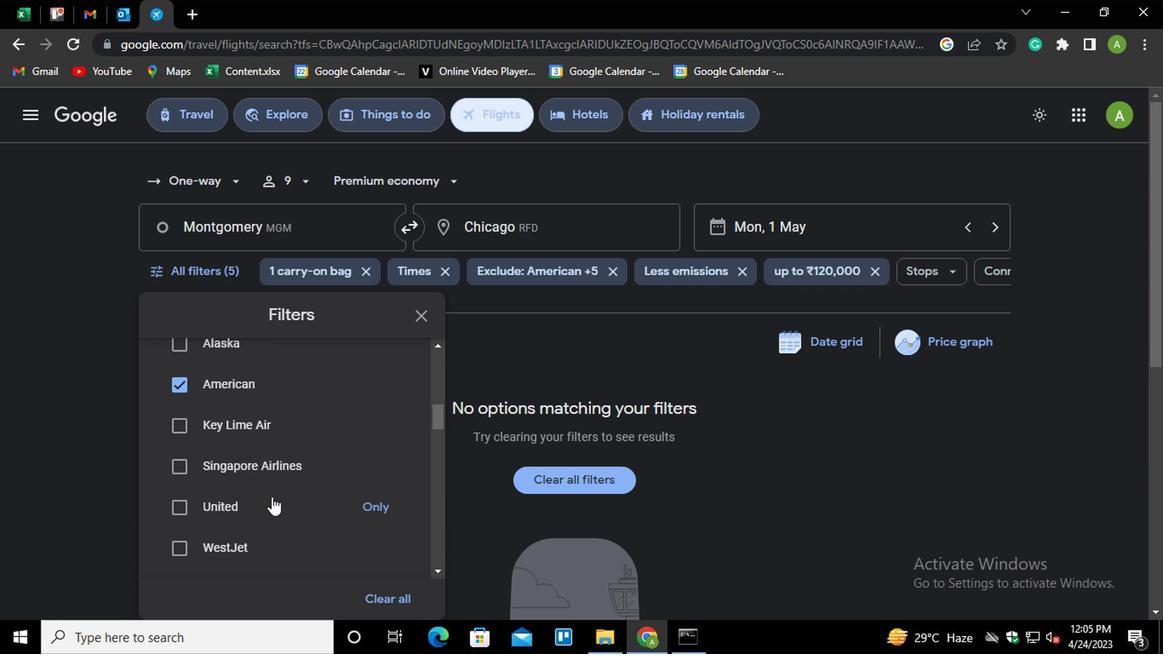 
Action: Mouse moved to (334, 504)
Screenshot: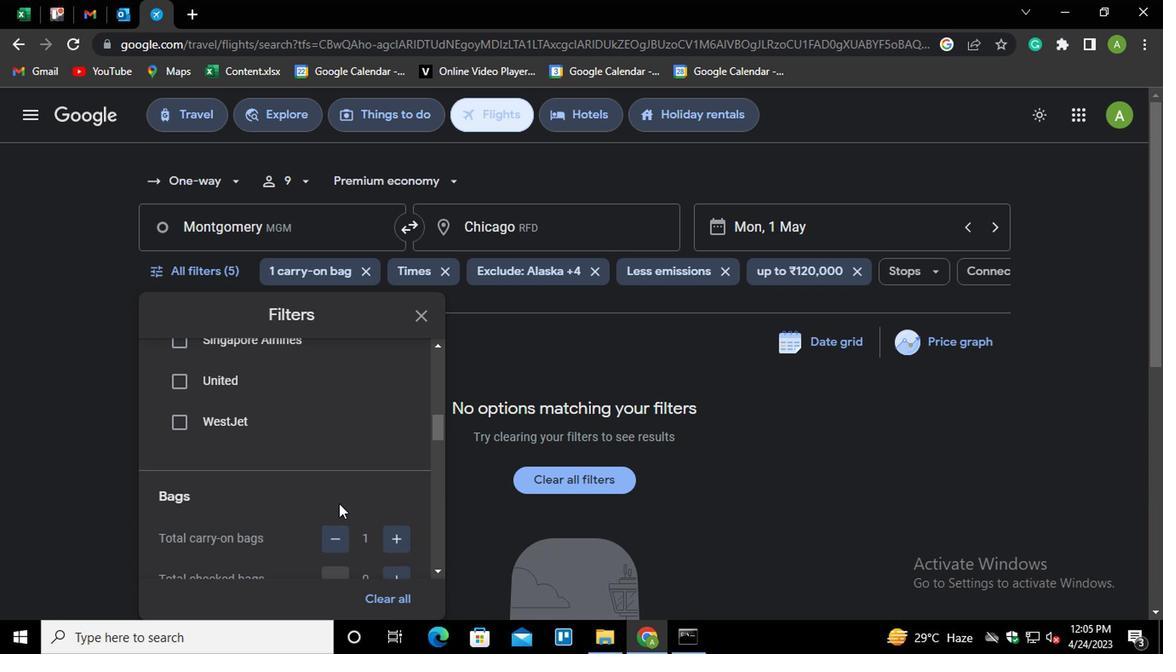 
Action: Mouse scrolled (334, 504) with delta (0, 0)
Screenshot: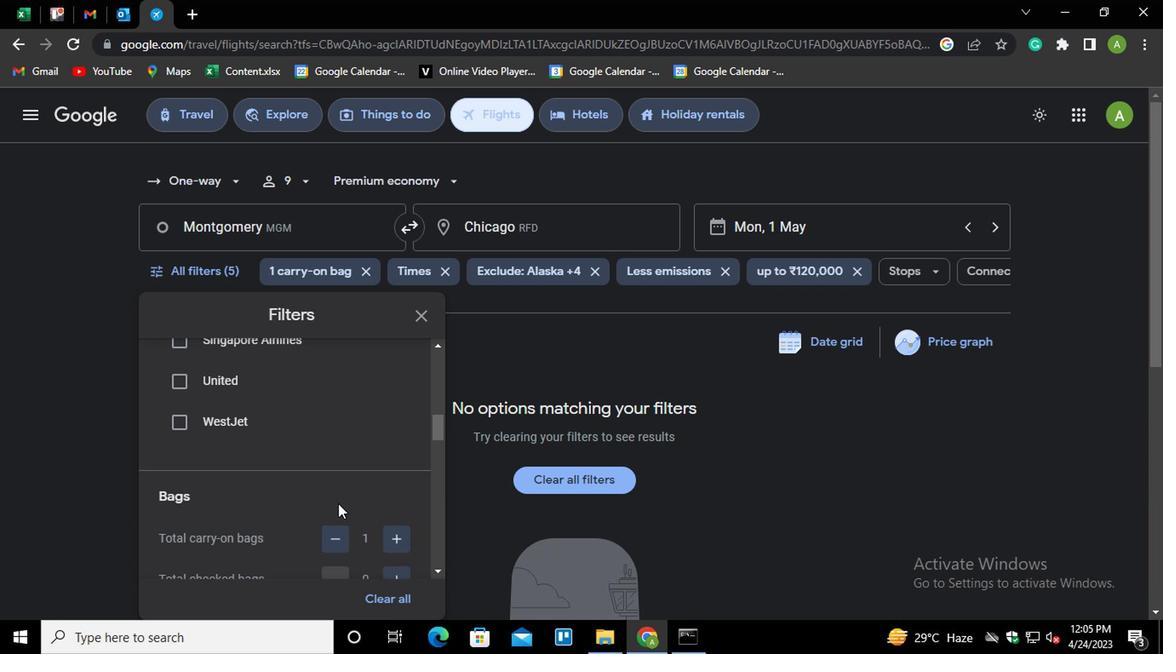 
Action: Mouse scrolled (334, 504) with delta (0, 0)
Screenshot: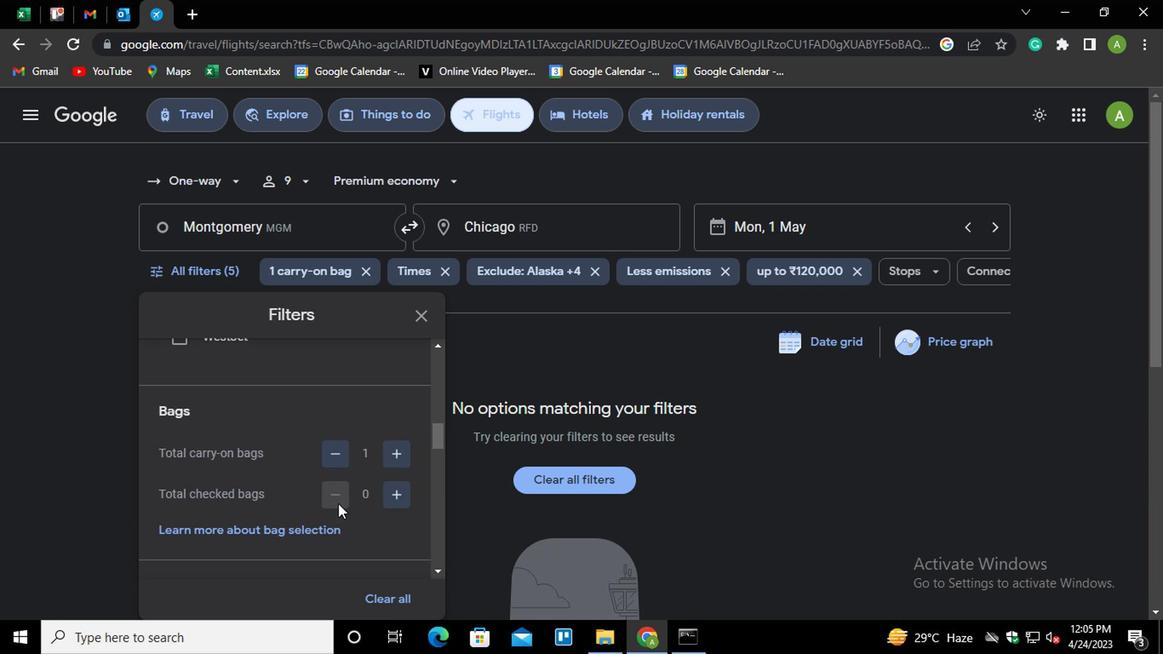 
Action: Mouse scrolled (334, 504) with delta (0, 0)
Screenshot: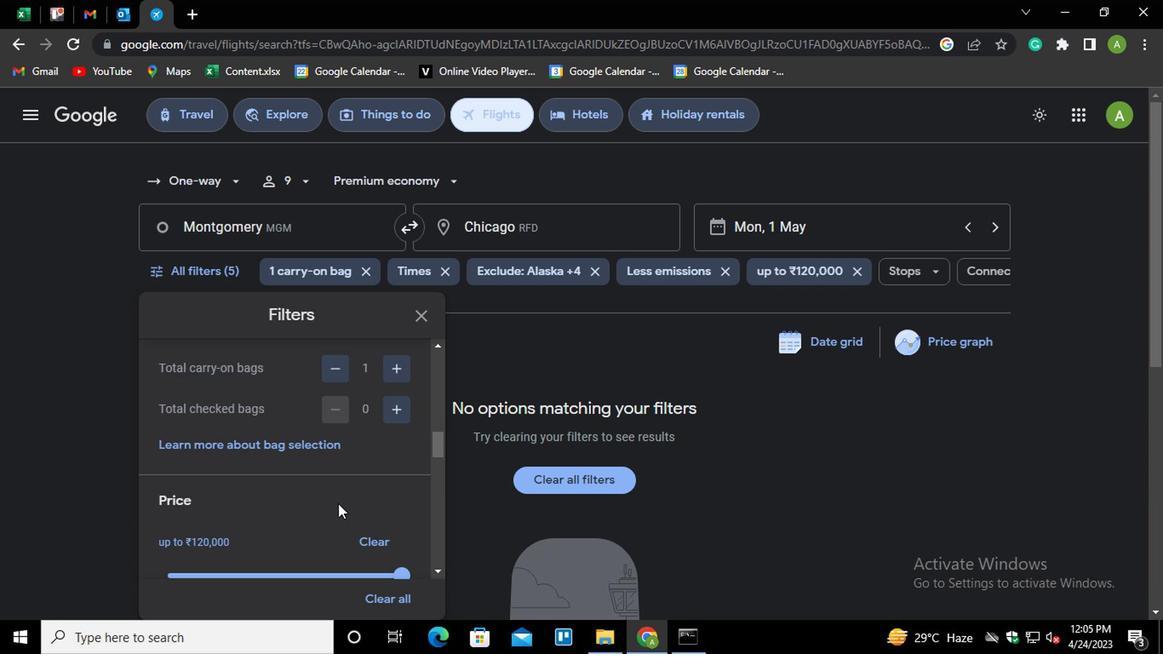 
Action: Mouse scrolled (334, 506) with delta (0, 1)
Screenshot: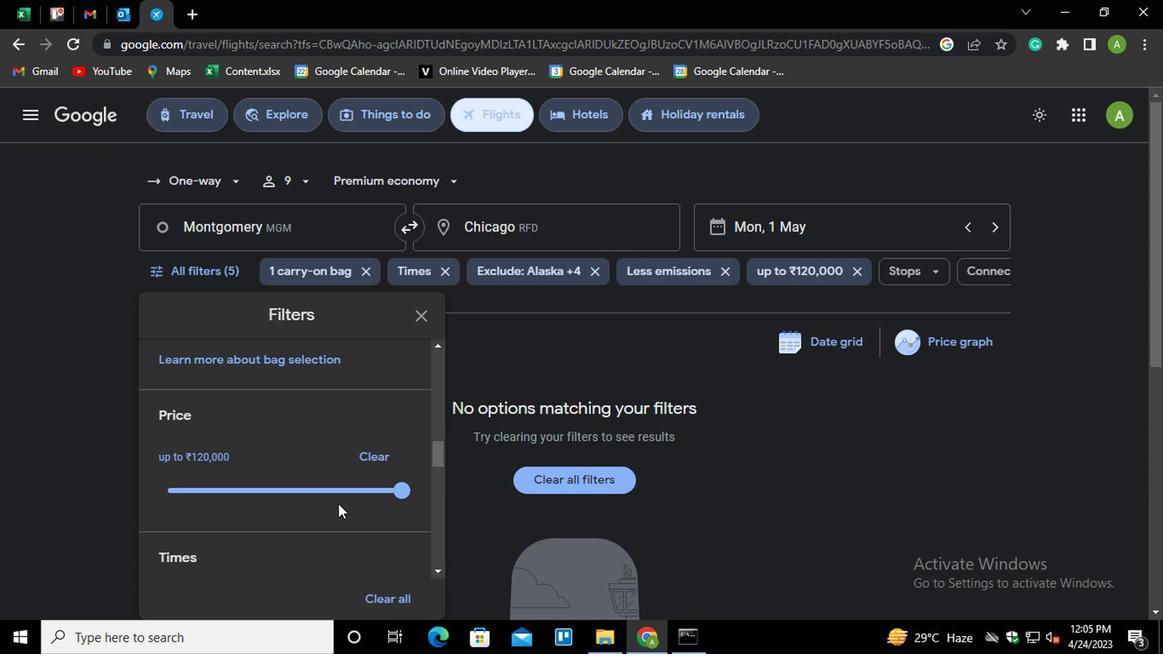 
Action: Mouse moved to (335, 477)
Screenshot: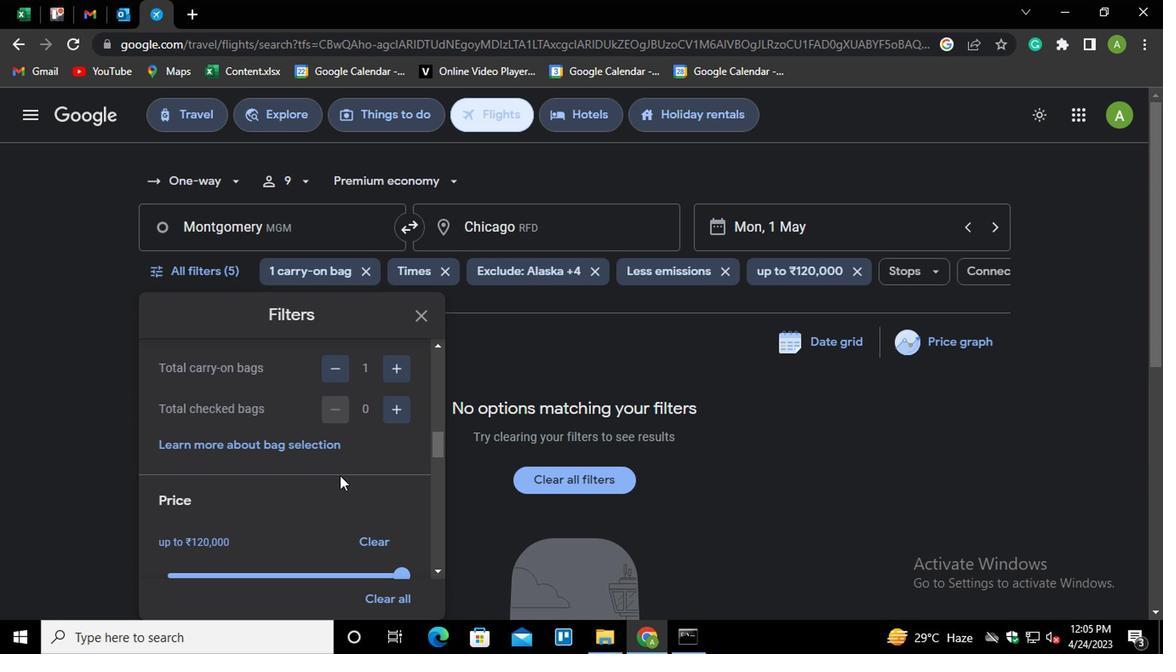 
Action: Mouse scrolled (335, 476) with delta (0, 0)
Screenshot: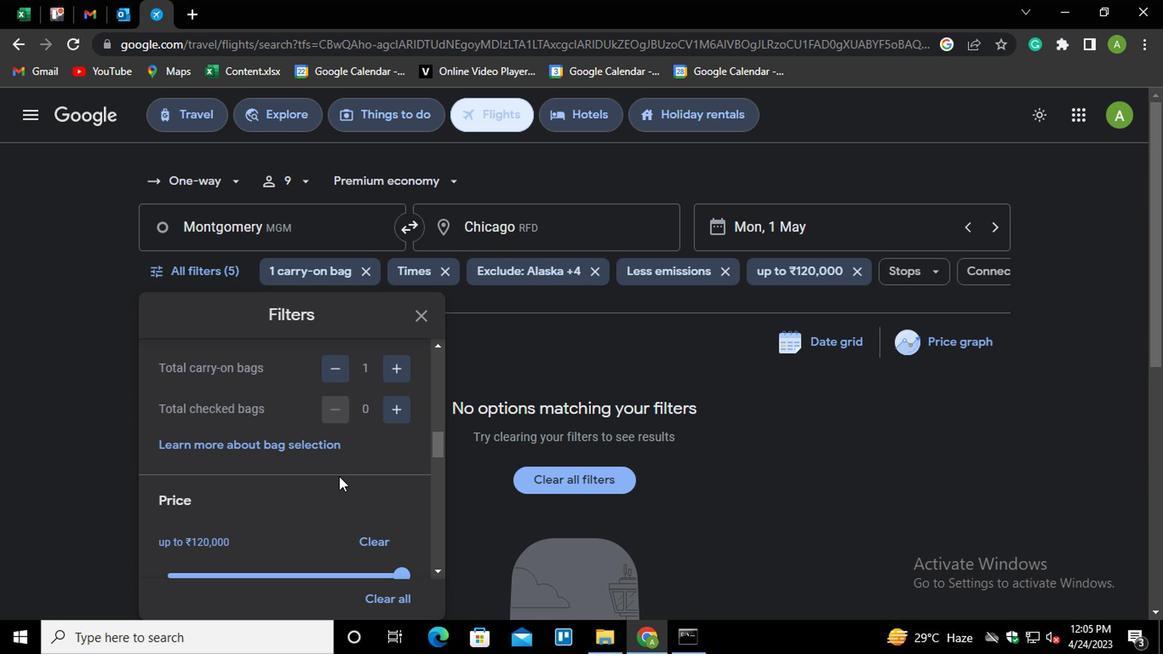 
Action: Mouse moved to (209, 491)
Screenshot: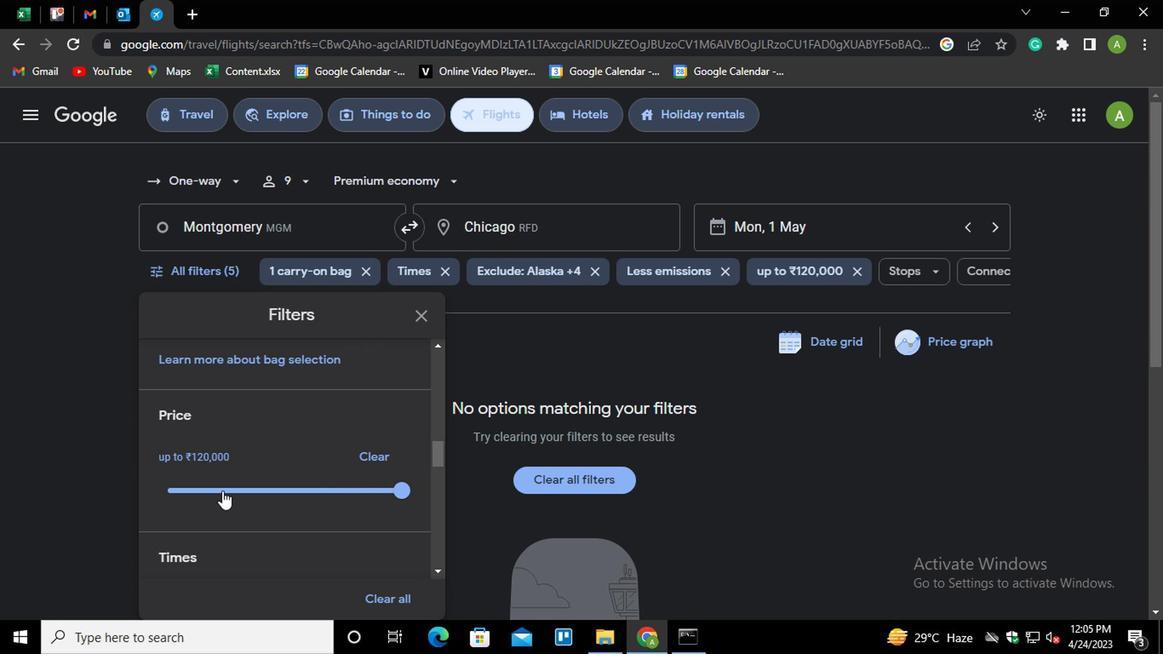 
Action: Mouse scrolled (209, 490) with delta (0, -1)
Screenshot: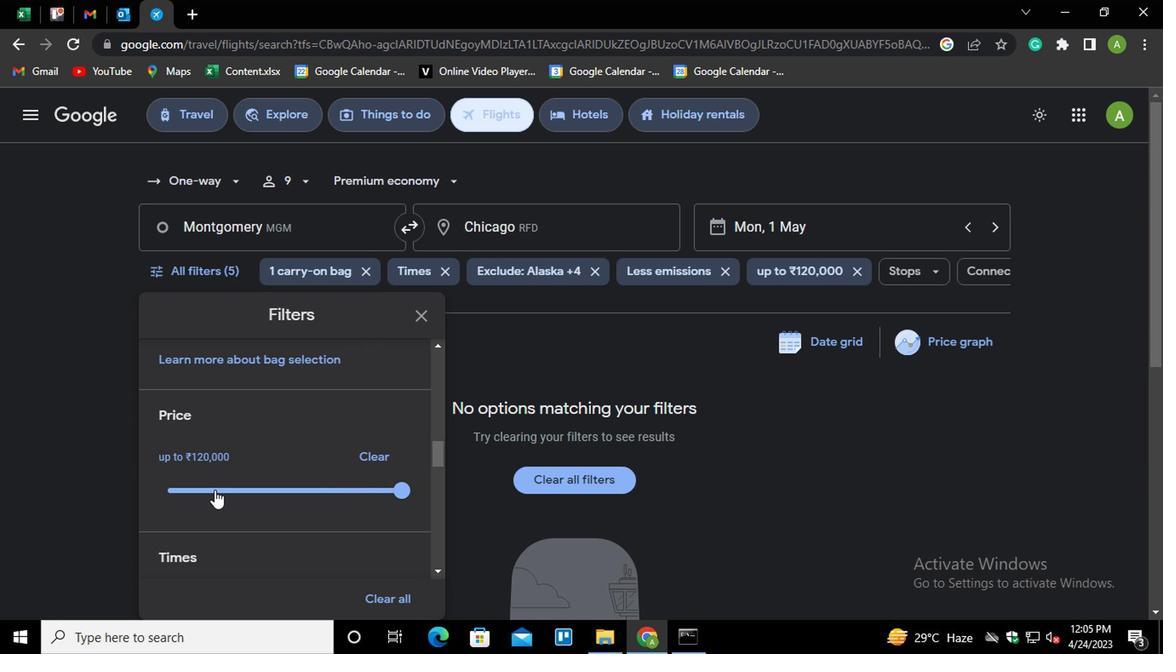 
Action: Mouse moved to (252, 490)
Screenshot: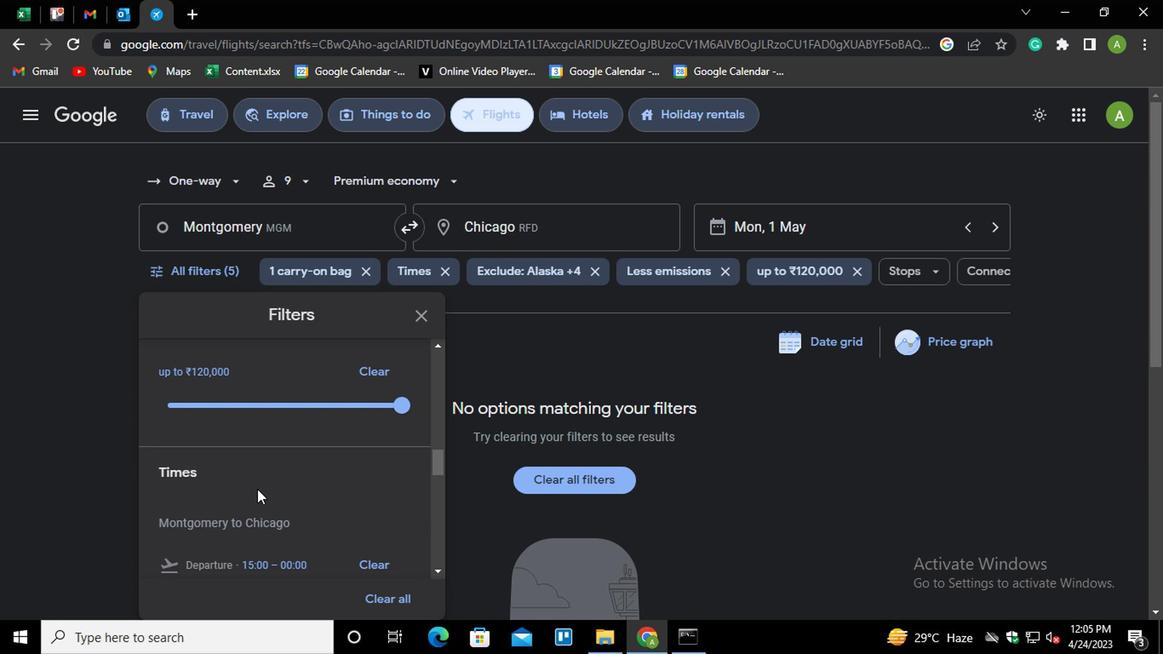 
Action: Mouse scrolled (252, 491) with delta (0, 1)
Screenshot: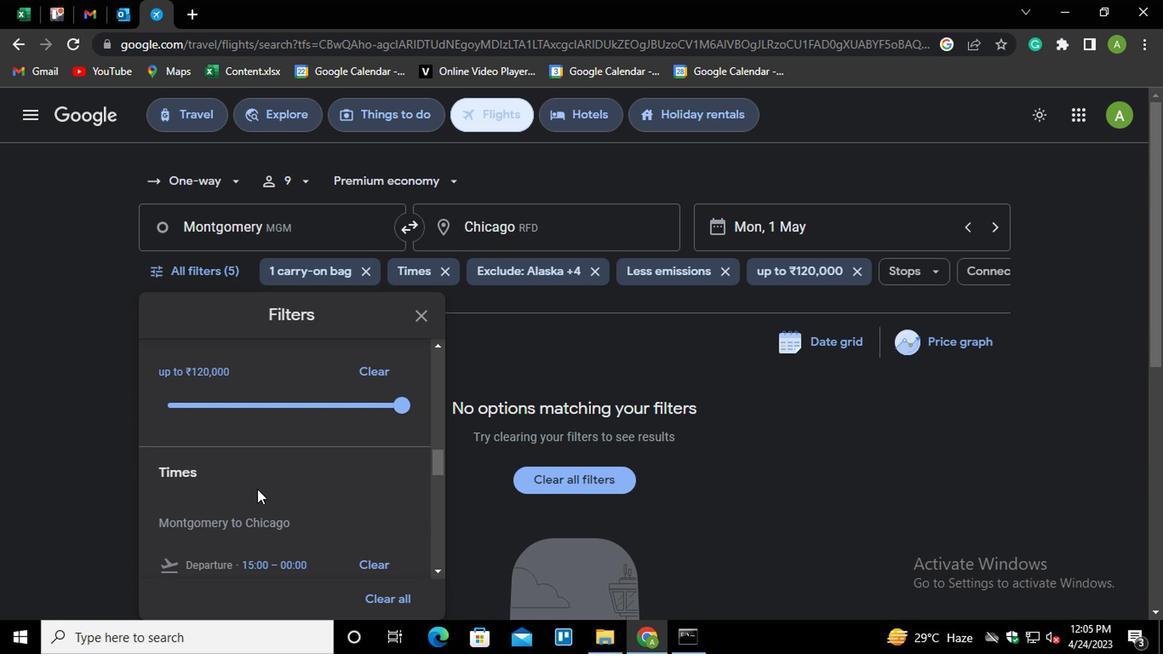 
Action: Mouse scrolled (252, 489) with delta (0, 0)
Screenshot: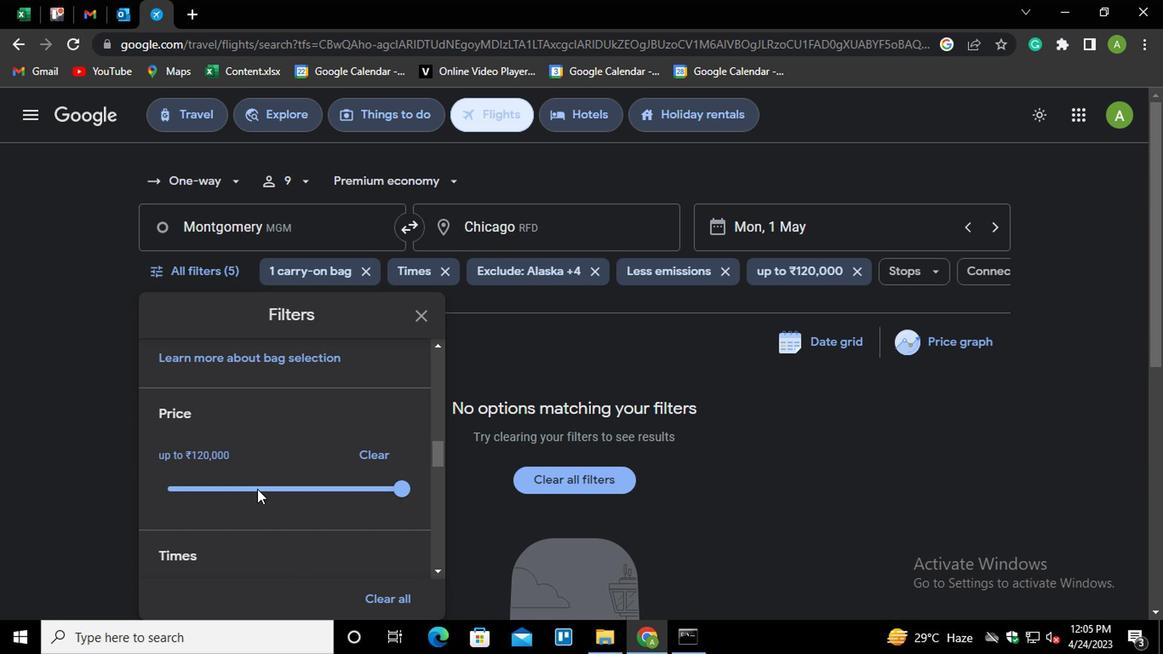 
Action: Mouse scrolled (252, 489) with delta (0, 0)
Screenshot: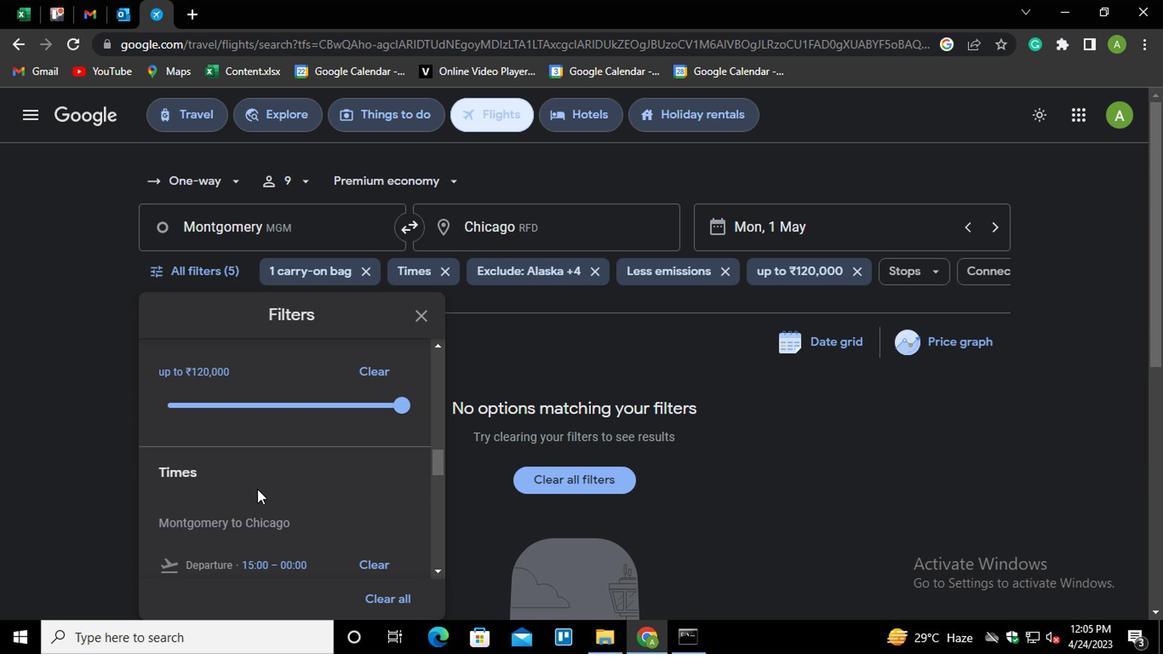 
Action: Mouse scrolled (252, 489) with delta (0, 0)
Screenshot: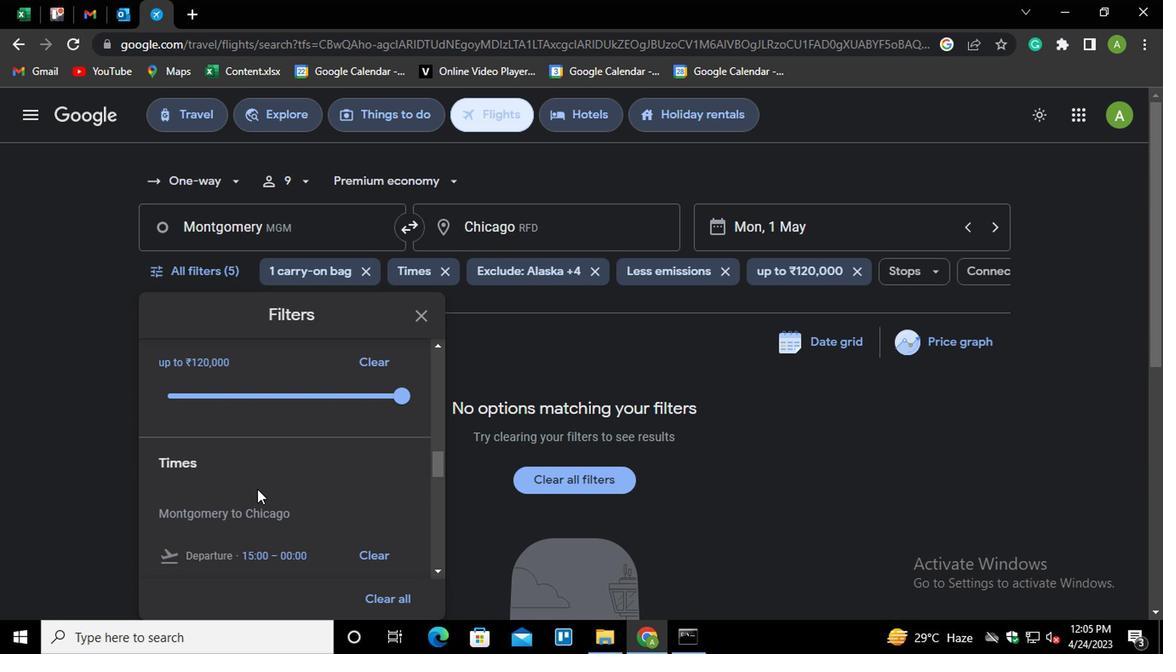 
Action: Mouse moved to (317, 430)
Screenshot: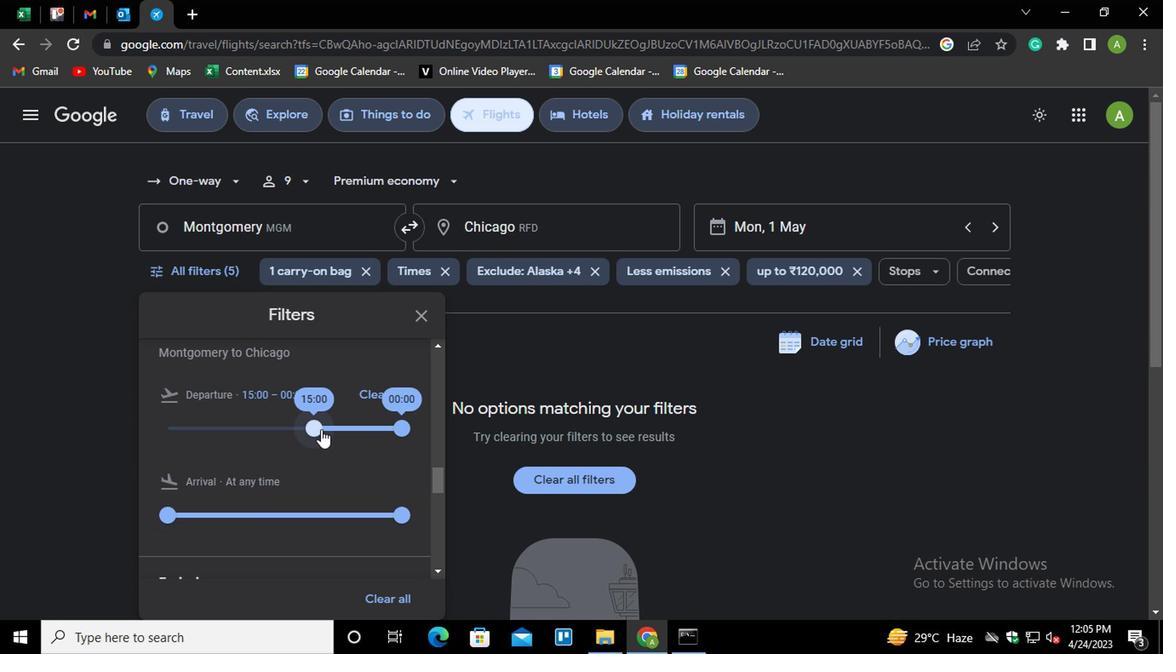 
Action: Mouse pressed left at (317, 430)
Screenshot: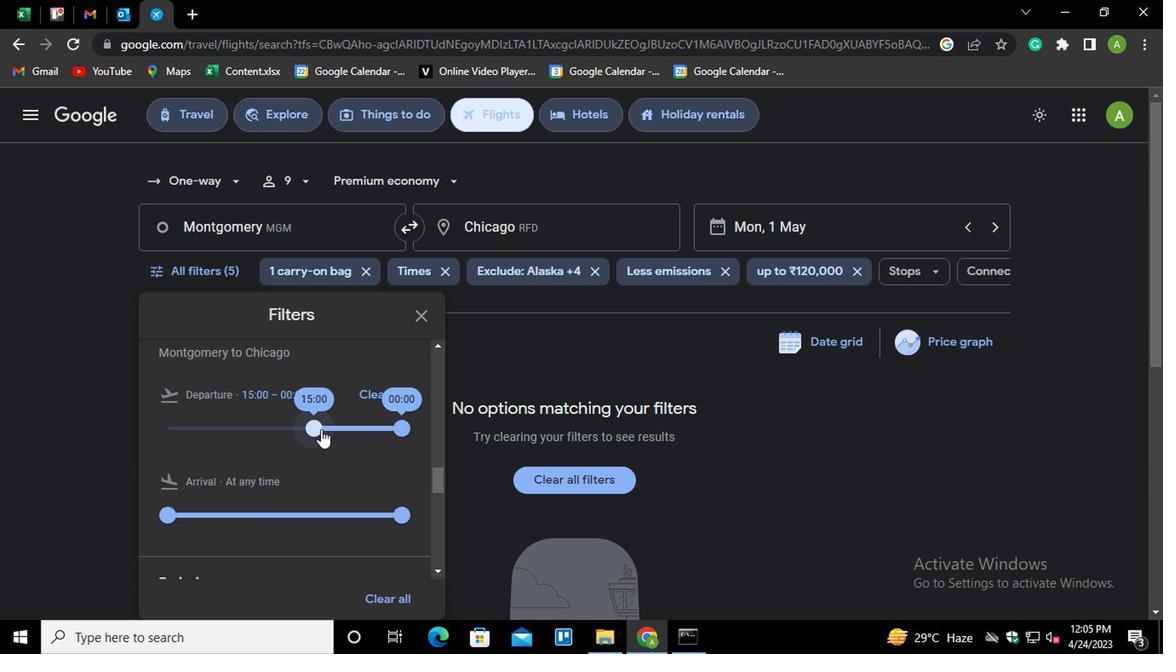 
Action: Mouse moved to (366, 542)
Screenshot: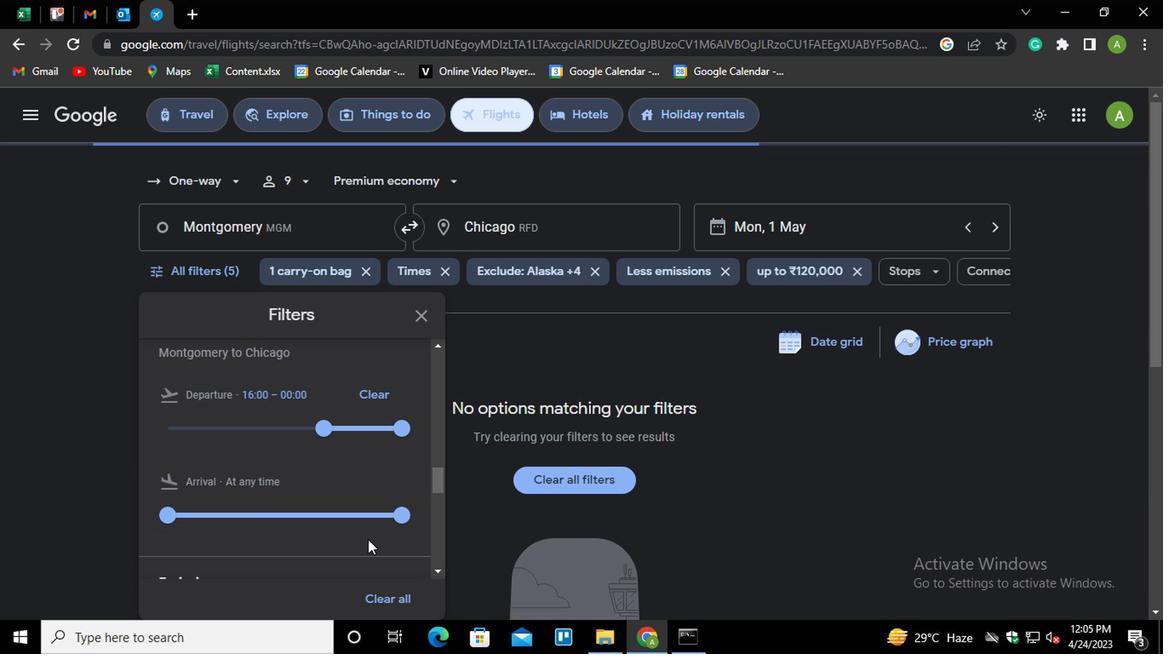 
Action: Mouse scrolled (366, 541) with delta (0, 0)
Screenshot: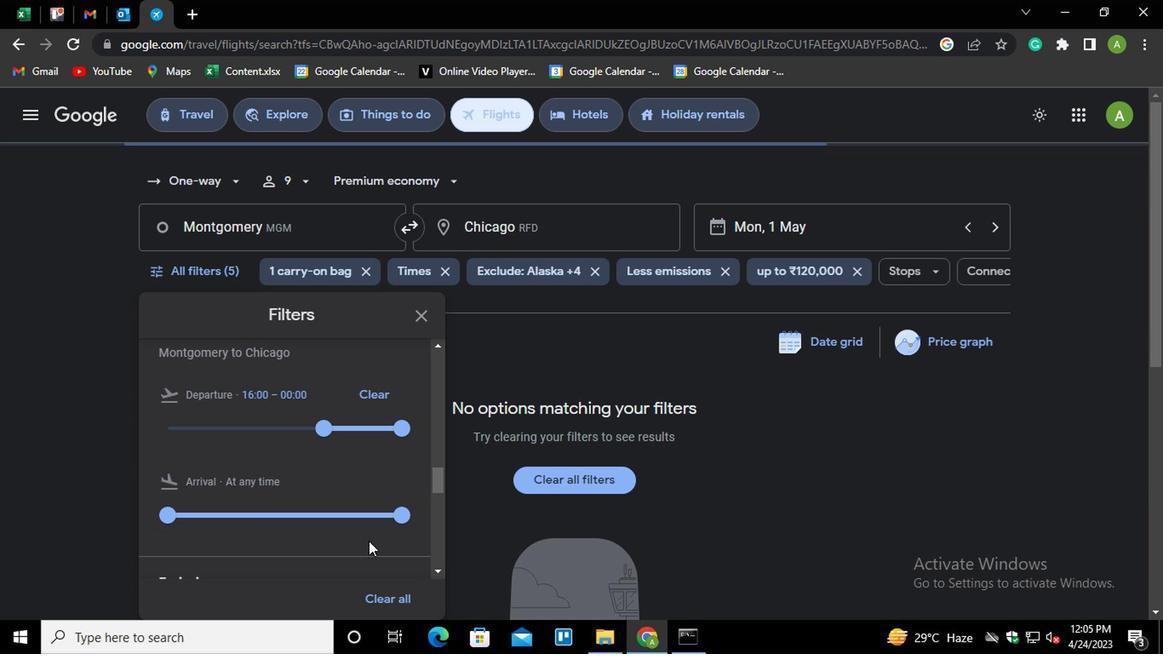 
Action: Mouse scrolled (366, 541) with delta (0, 0)
Screenshot: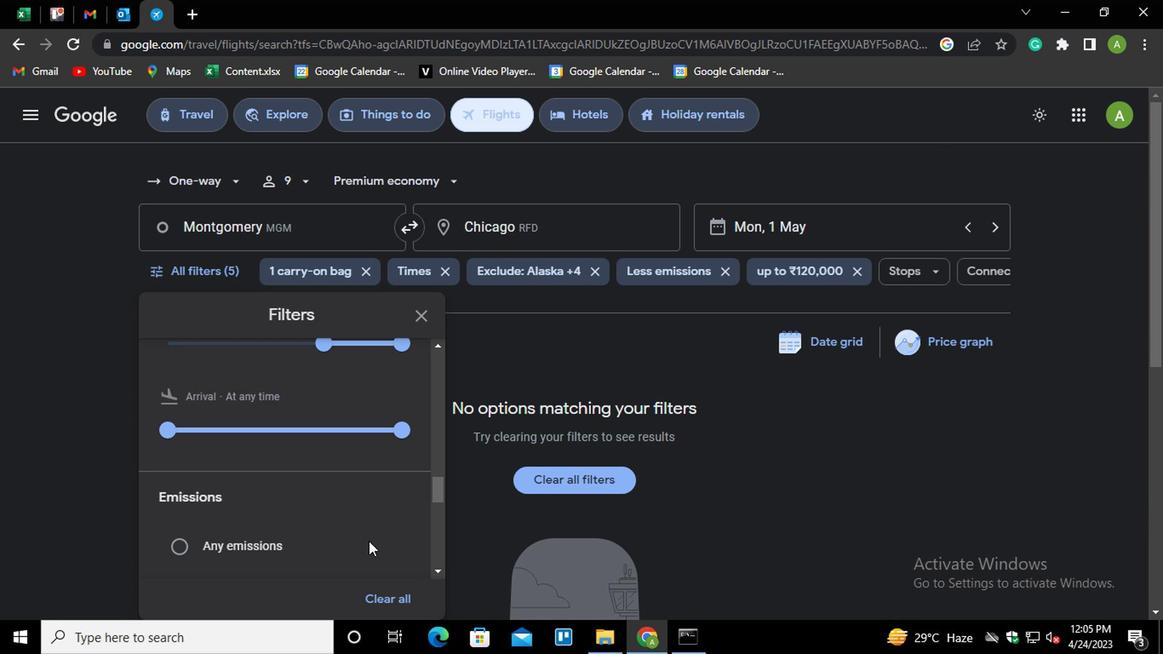 
Action: Mouse scrolled (366, 541) with delta (0, 0)
Screenshot: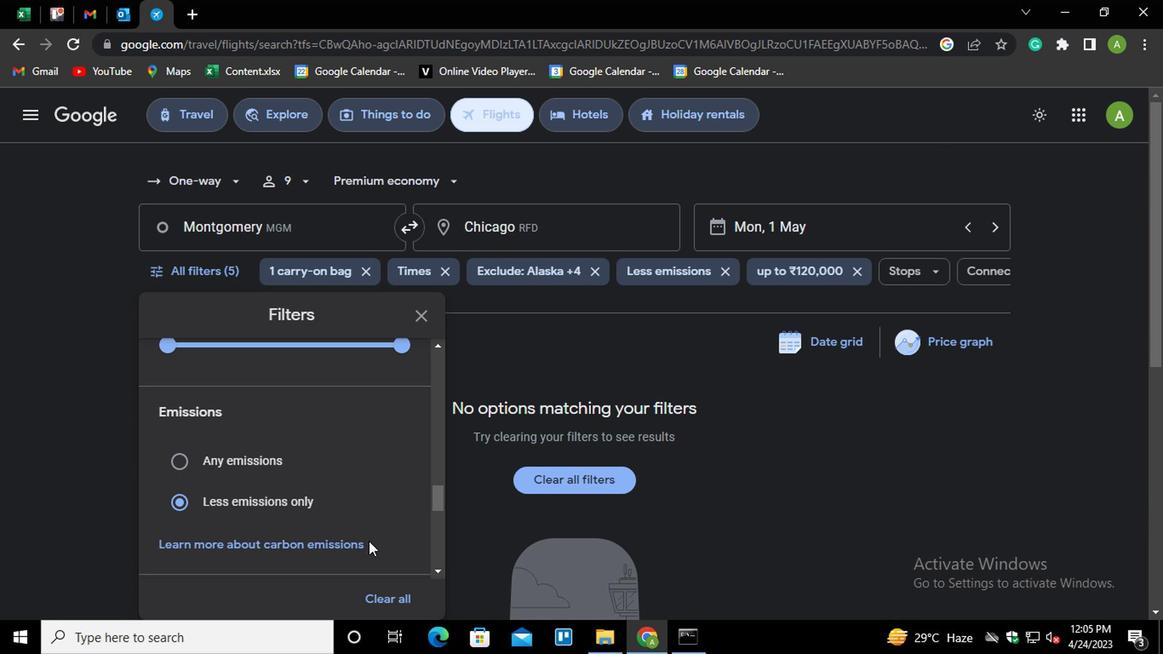 
Action: Mouse scrolled (366, 541) with delta (0, 0)
Screenshot: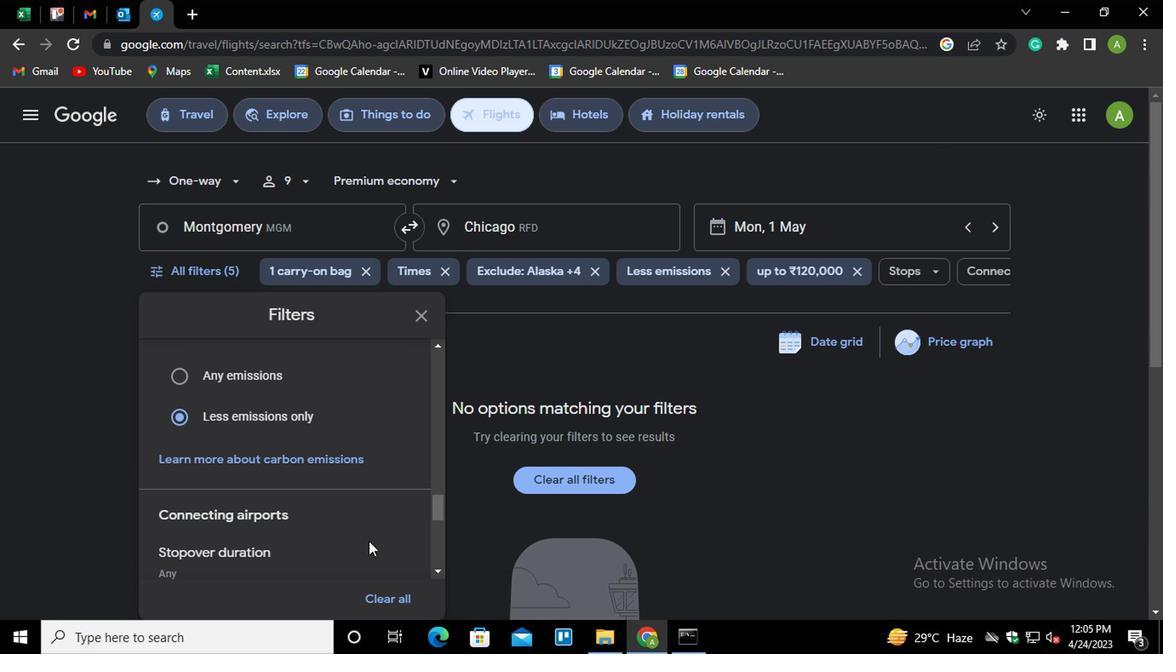 
Action: Mouse scrolled (366, 541) with delta (0, 0)
Screenshot: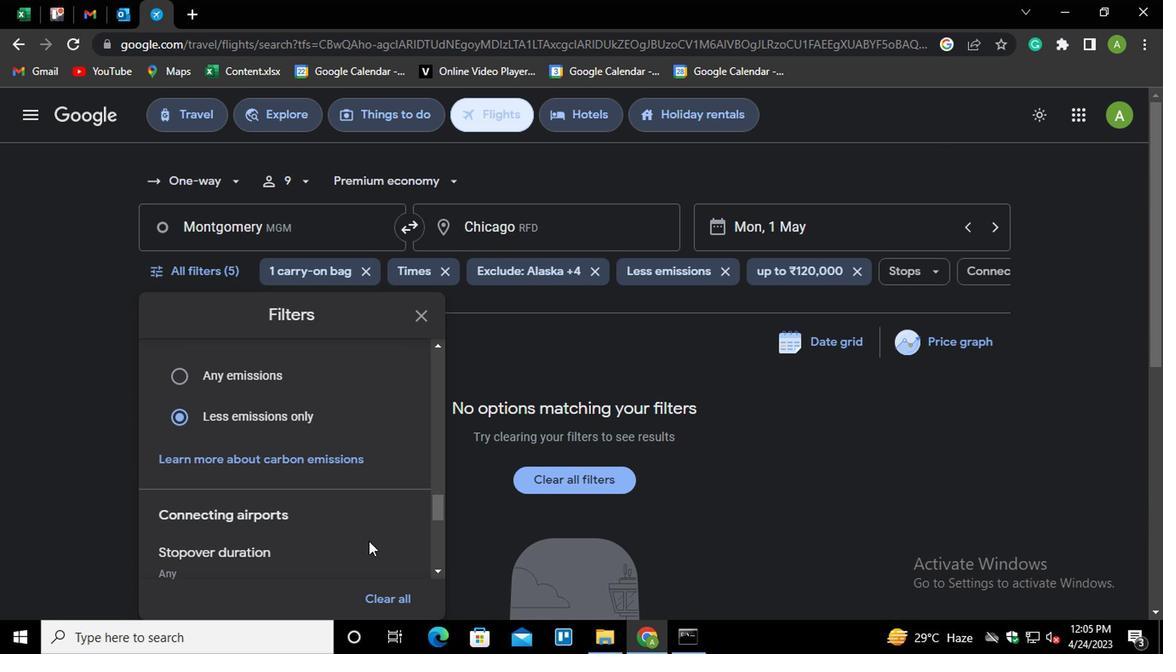 
Action: Mouse scrolled (366, 541) with delta (0, 0)
Screenshot: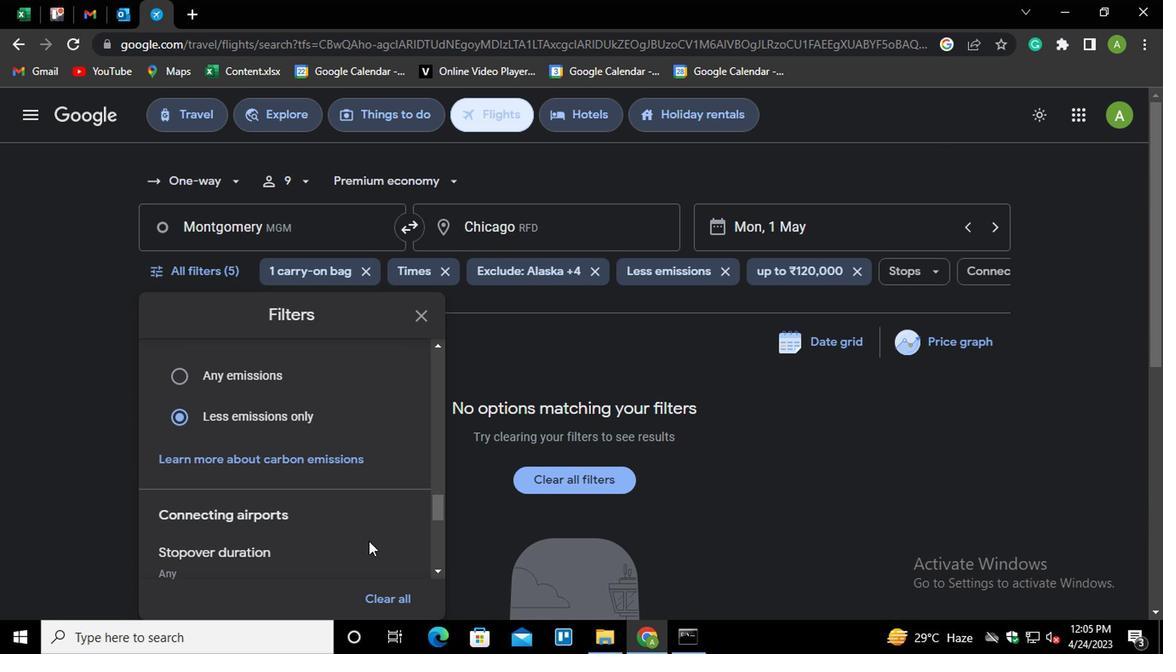 
Action: Mouse scrolled (366, 541) with delta (0, 0)
Screenshot: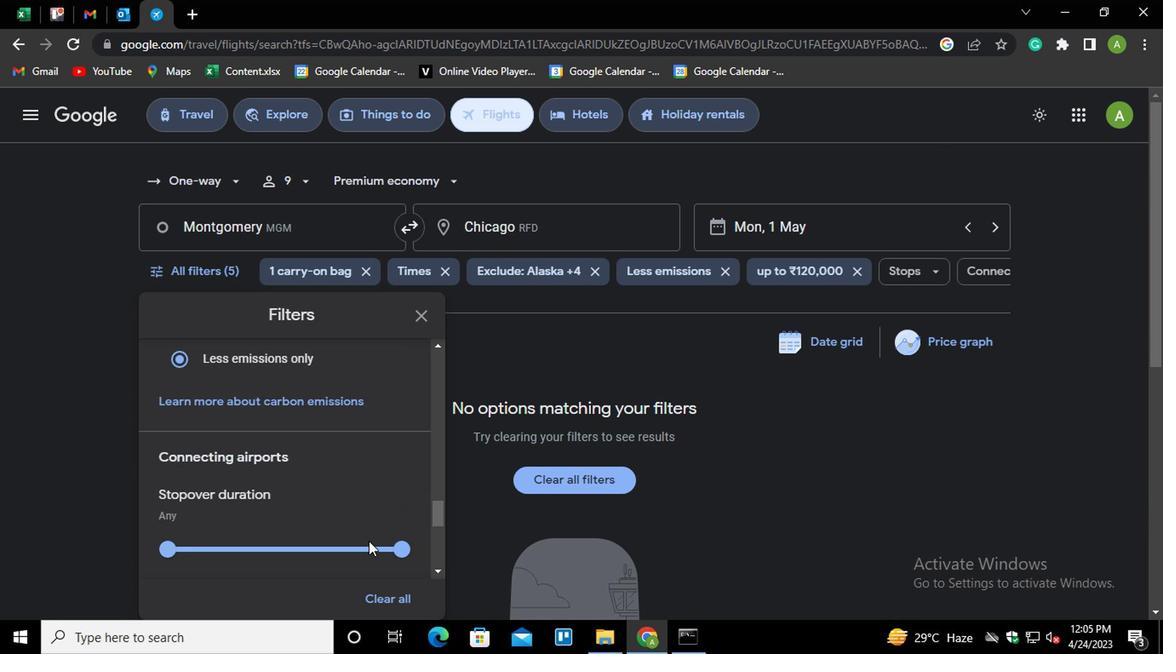 
Action: Mouse moved to (520, 350)
Screenshot: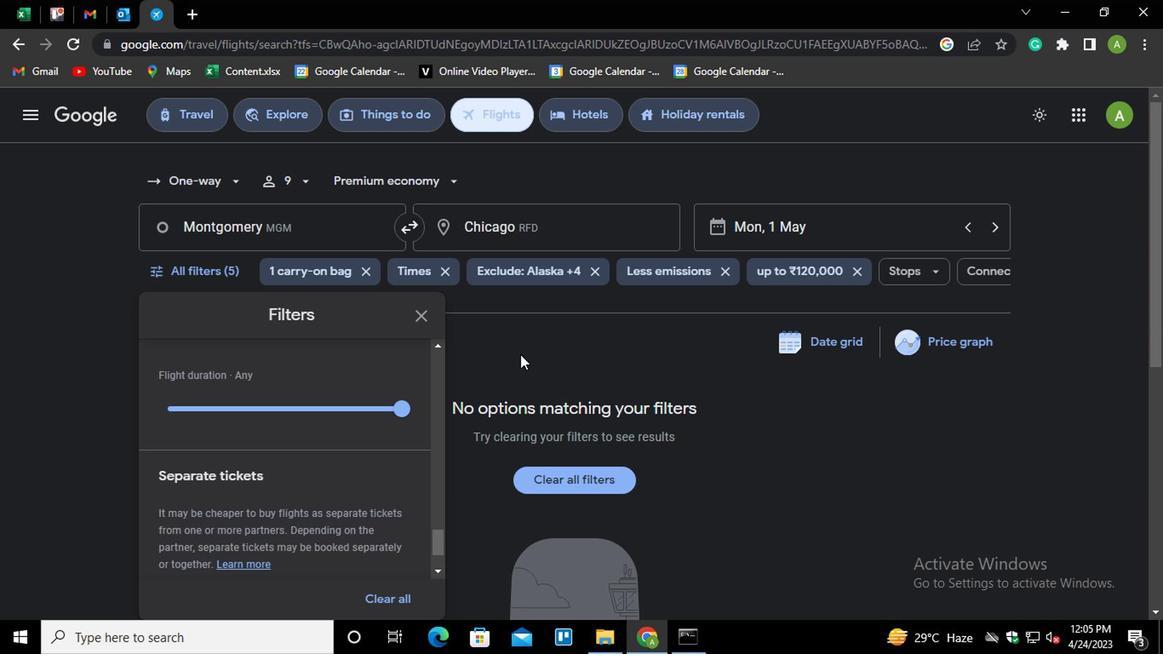 
Action: Mouse pressed left at (520, 350)
Screenshot: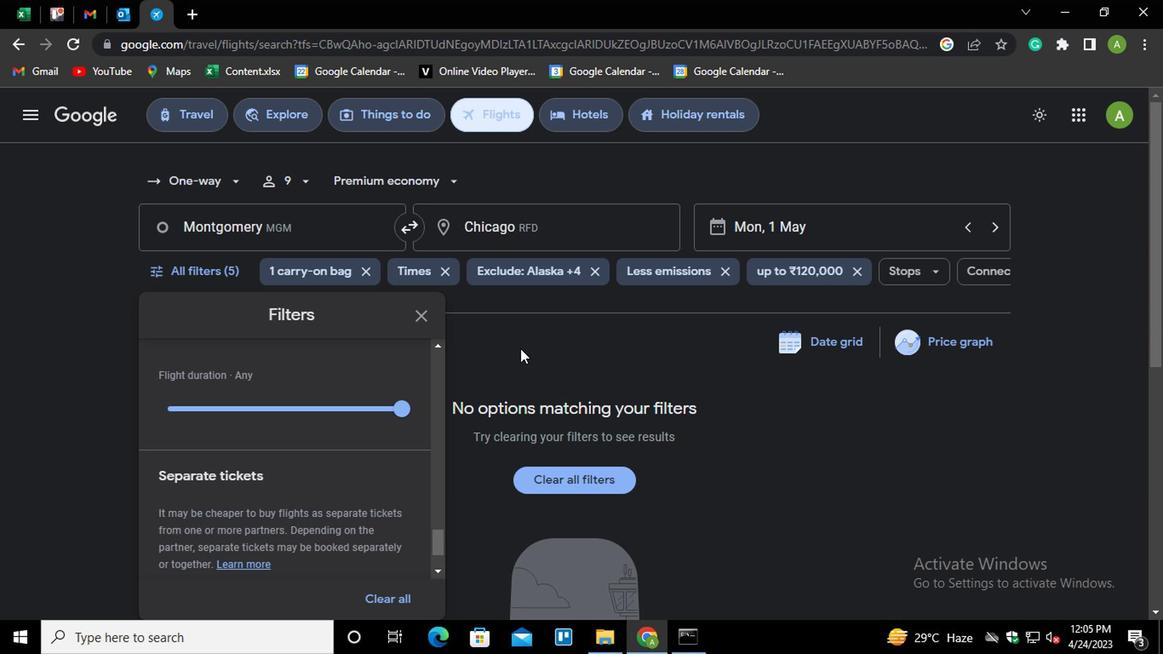
